 Task: Use the formula "LT" in spreadsheet "Project portfolio".
Action: Mouse moved to (799, 93)
Screenshot: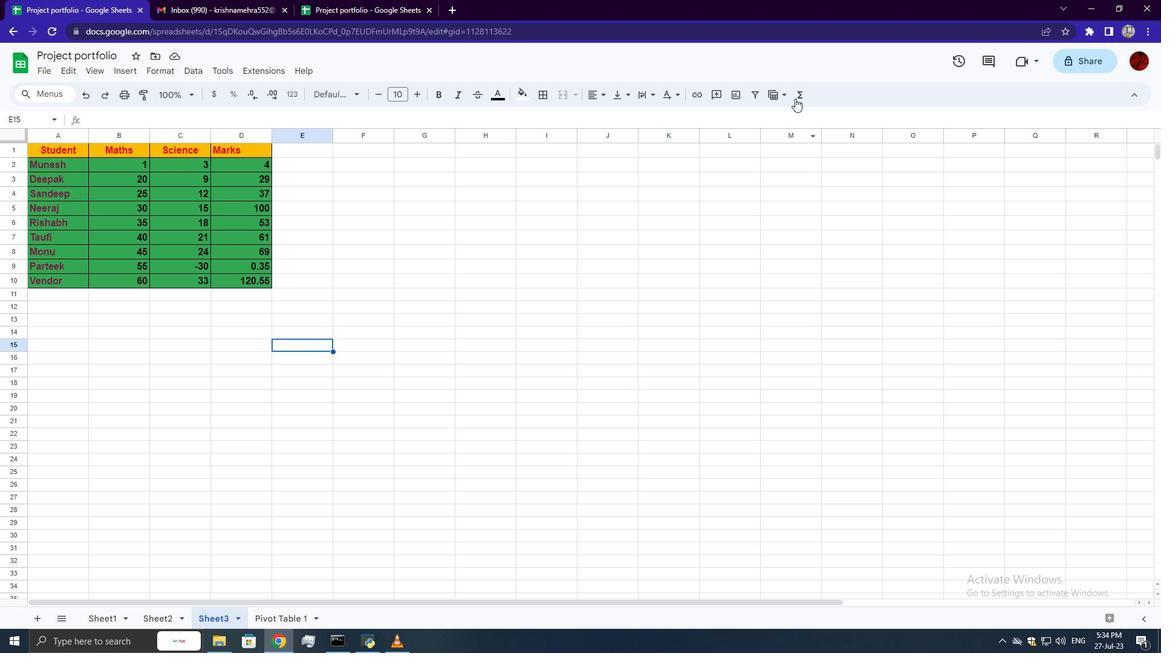
Action: Mouse pressed left at (799, 93)
Screenshot: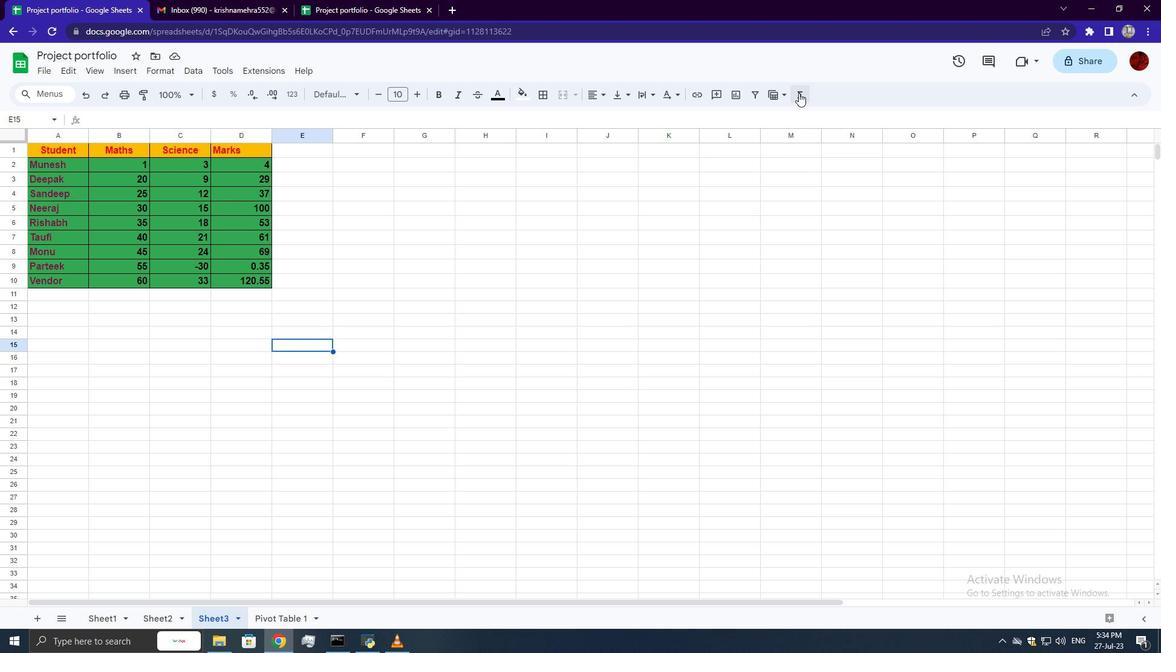 
Action: Mouse moved to (974, 226)
Screenshot: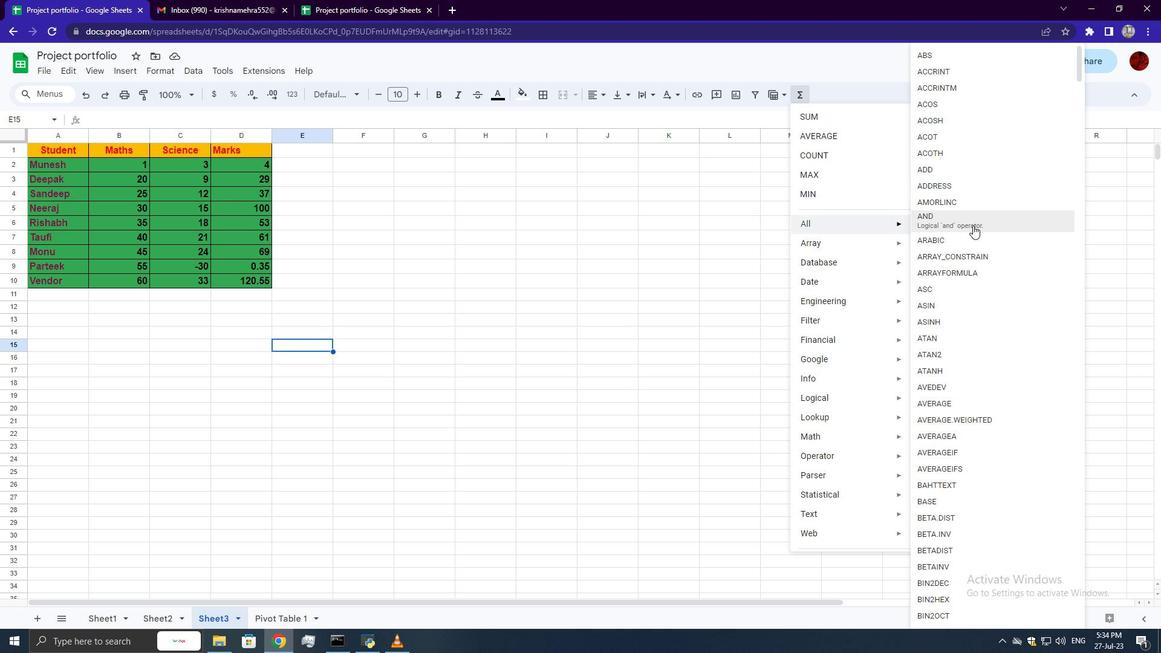 
Action: Mouse scrolled (974, 225) with delta (0, 0)
Screenshot: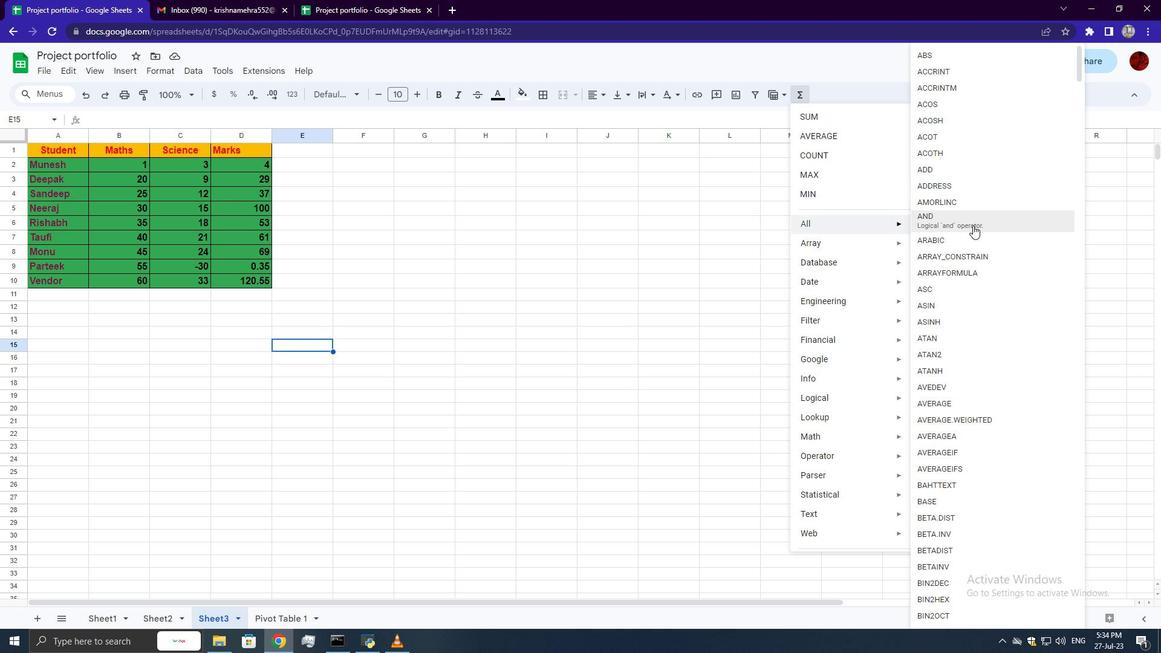 
Action: Mouse moved to (974, 226)
Screenshot: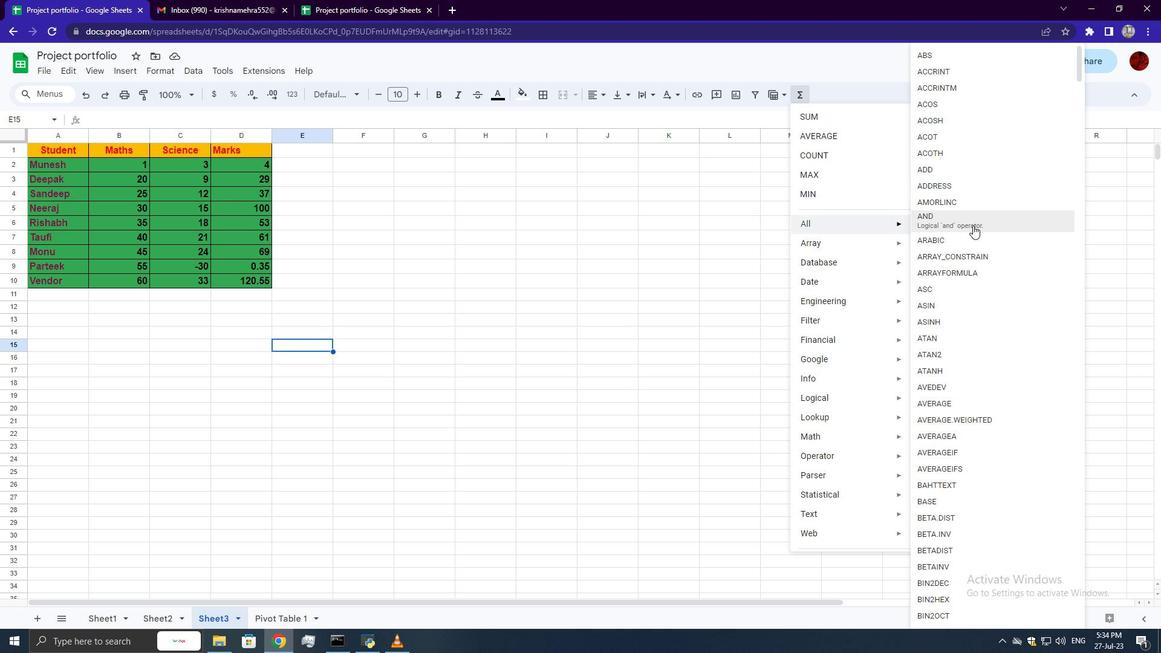
Action: Mouse scrolled (974, 226) with delta (0, 0)
Screenshot: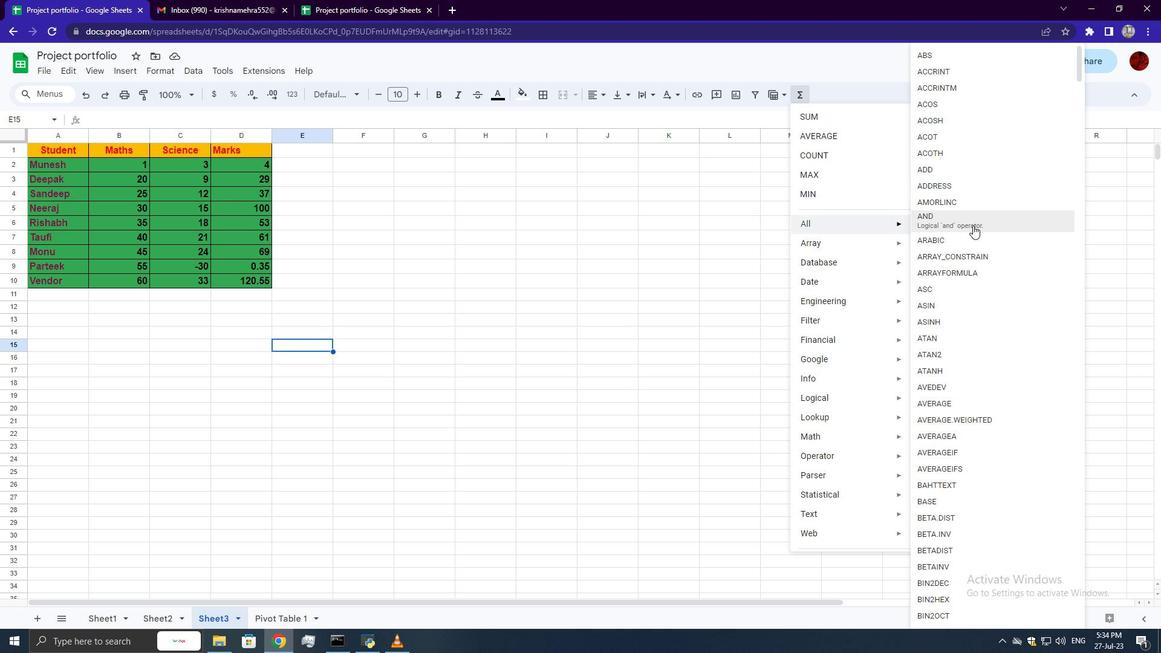 
Action: Mouse scrolled (974, 226) with delta (0, 0)
Screenshot: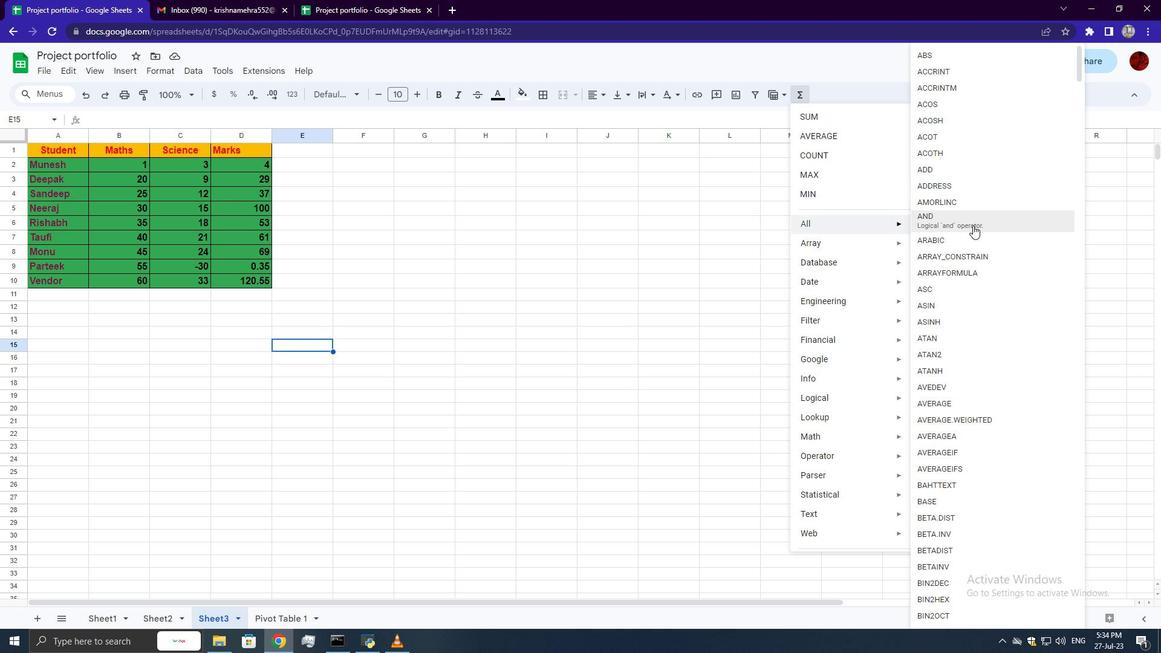 
Action: Mouse scrolled (974, 226) with delta (0, 0)
Screenshot: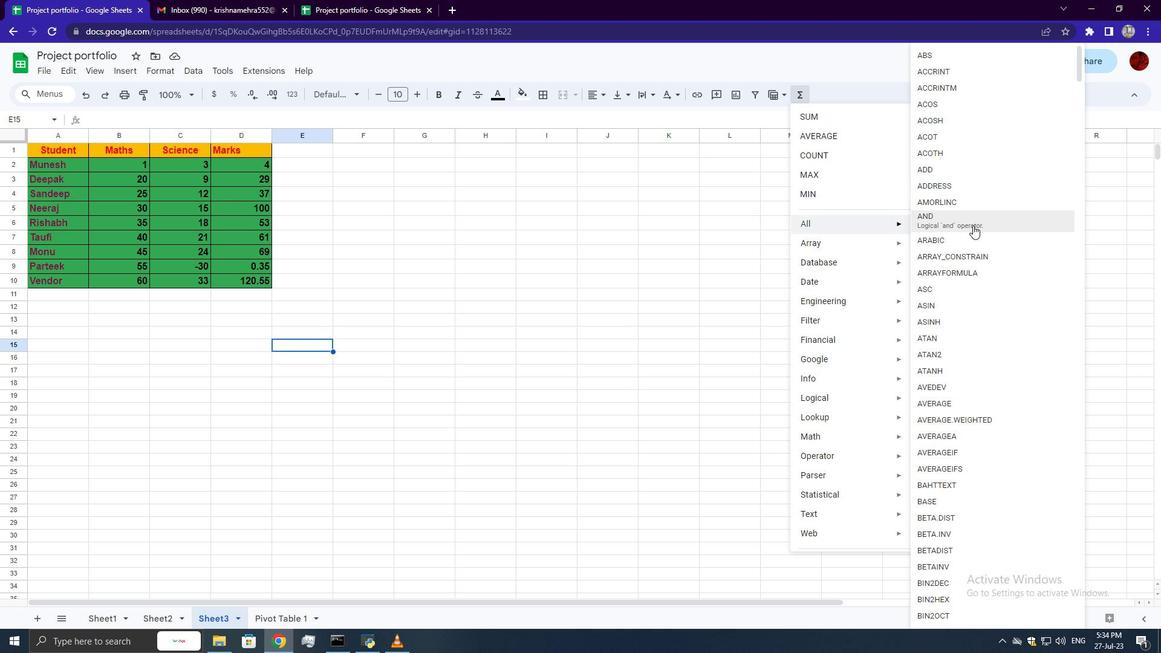 
Action: Mouse scrolled (974, 226) with delta (0, 0)
Screenshot: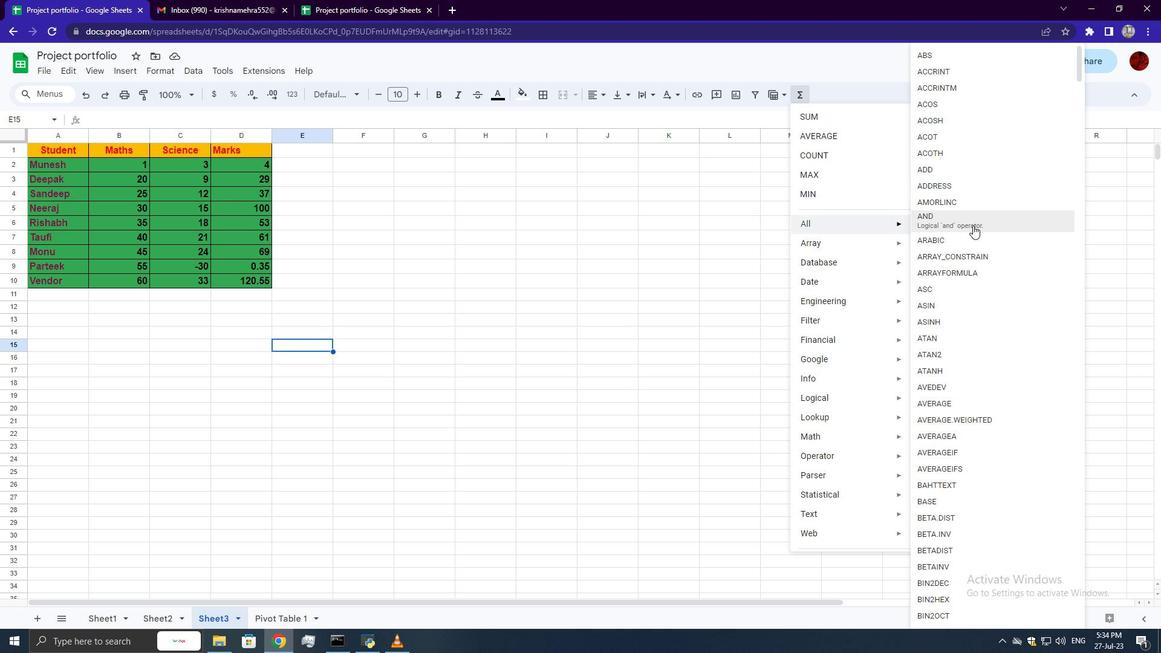 
Action: Mouse scrolled (974, 226) with delta (0, 0)
Screenshot: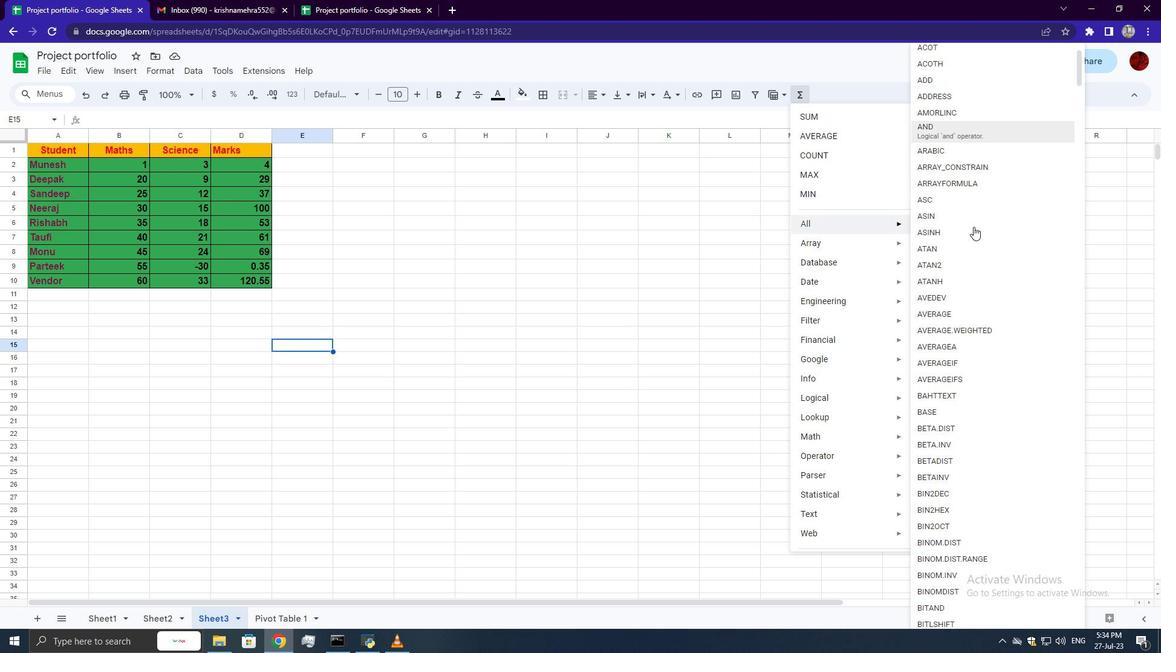 
Action: Mouse scrolled (974, 226) with delta (0, 0)
Screenshot: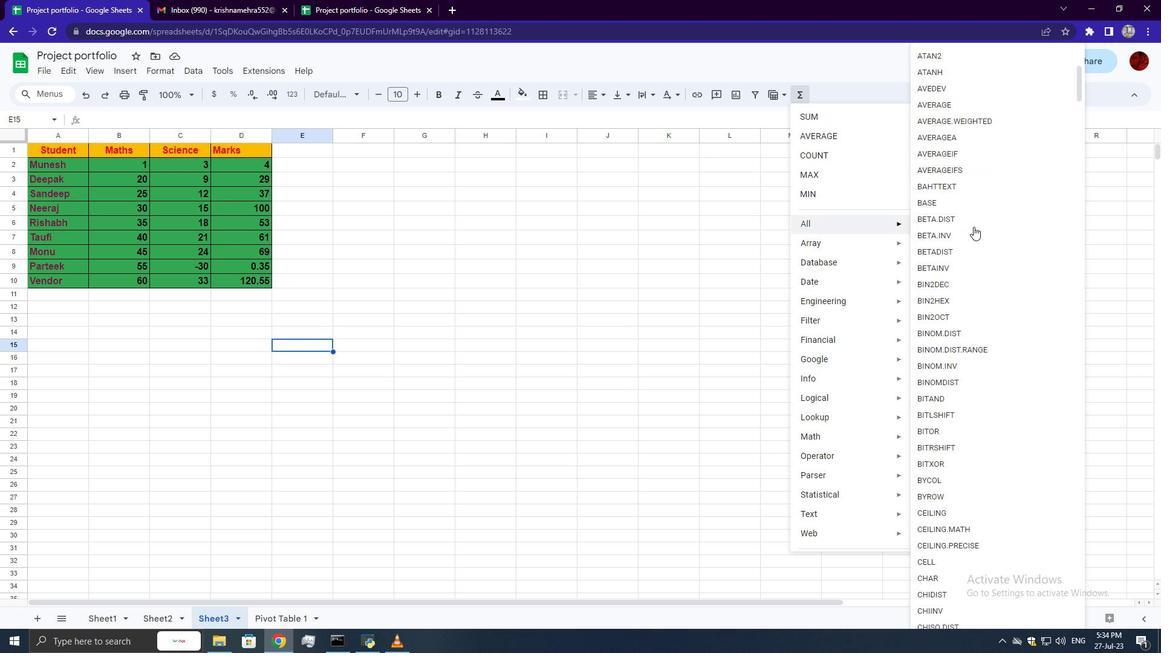 
Action: Mouse scrolled (974, 226) with delta (0, 0)
Screenshot: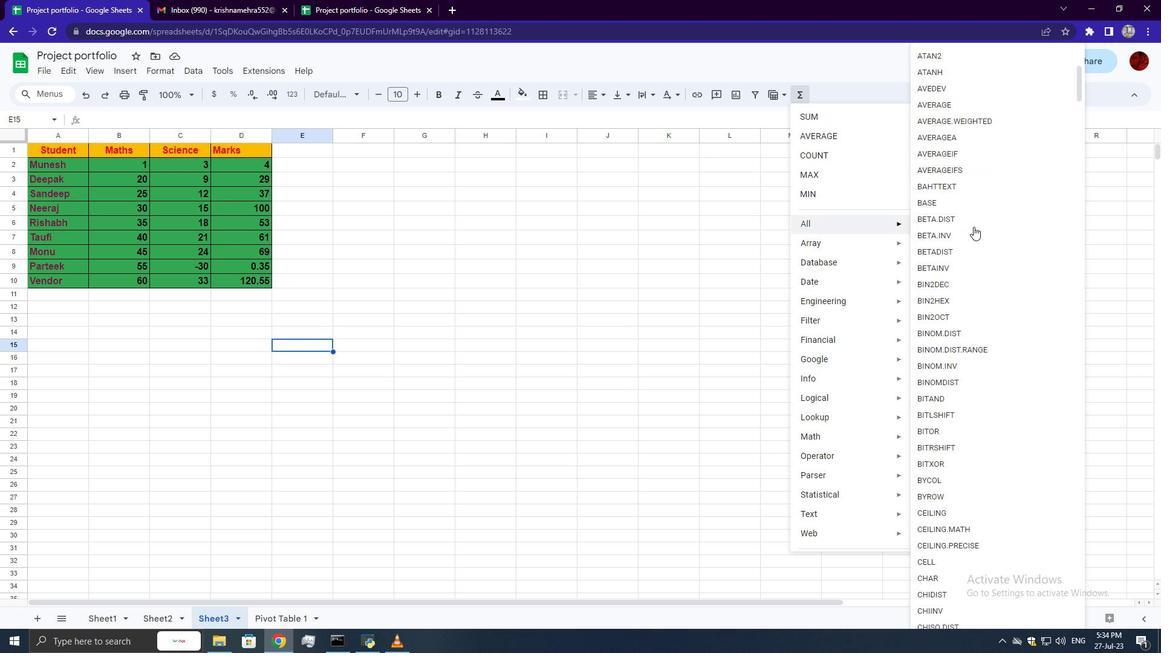 
Action: Mouse scrolled (974, 226) with delta (0, 0)
Screenshot: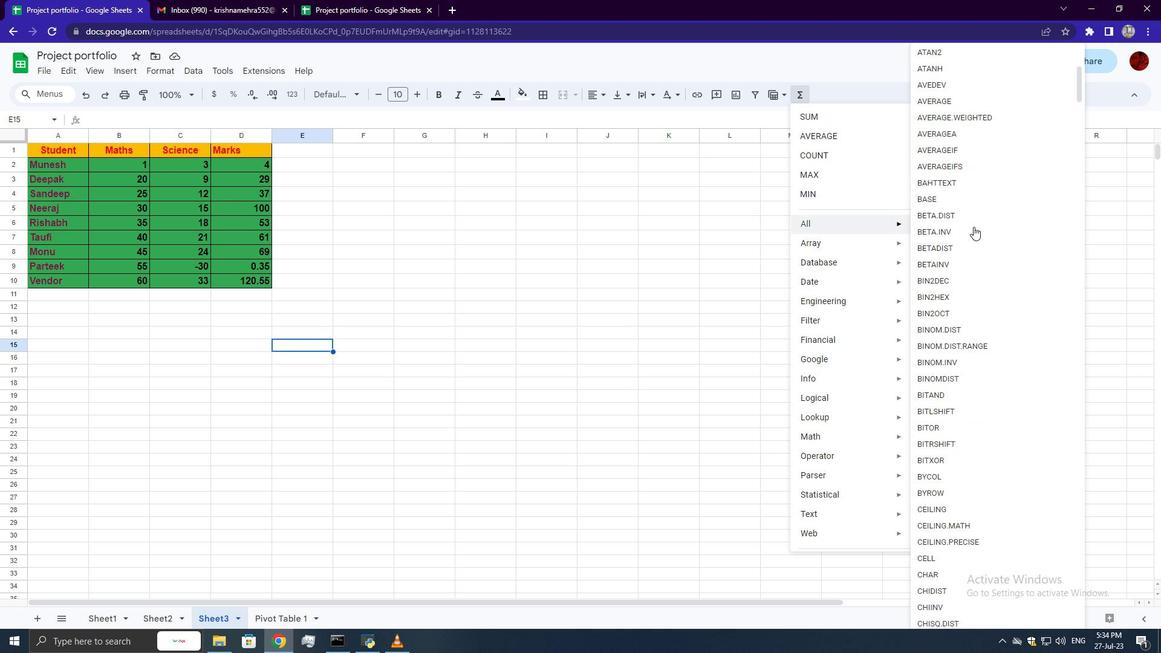 
Action: Mouse scrolled (974, 226) with delta (0, 0)
Screenshot: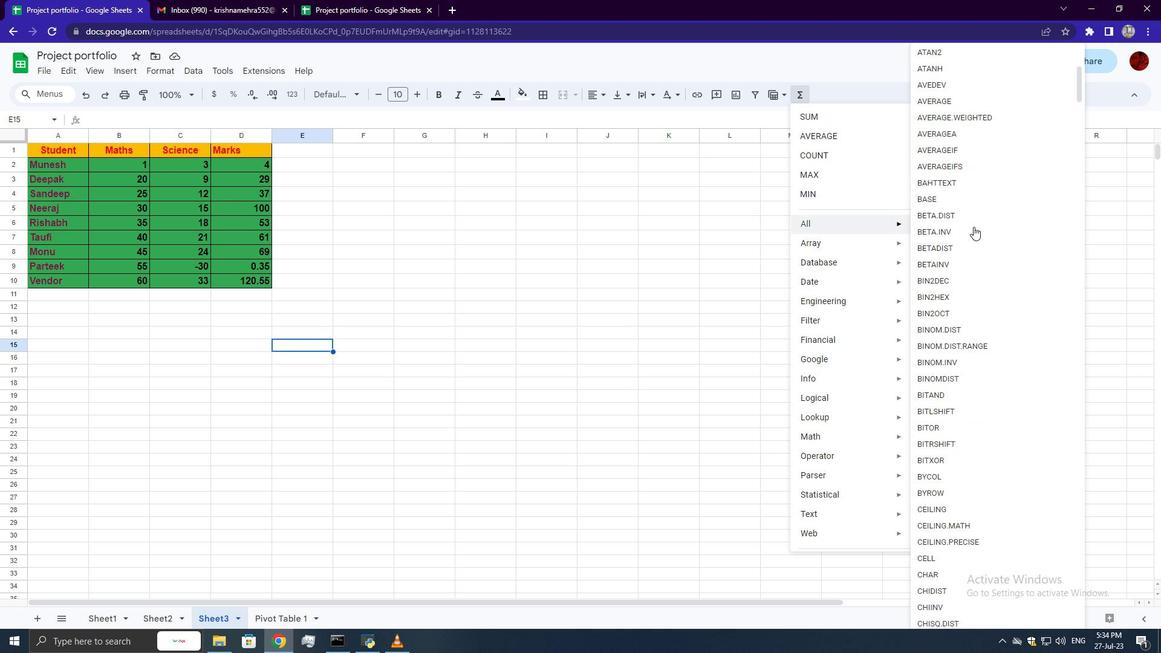 
Action: Mouse moved to (974, 228)
Screenshot: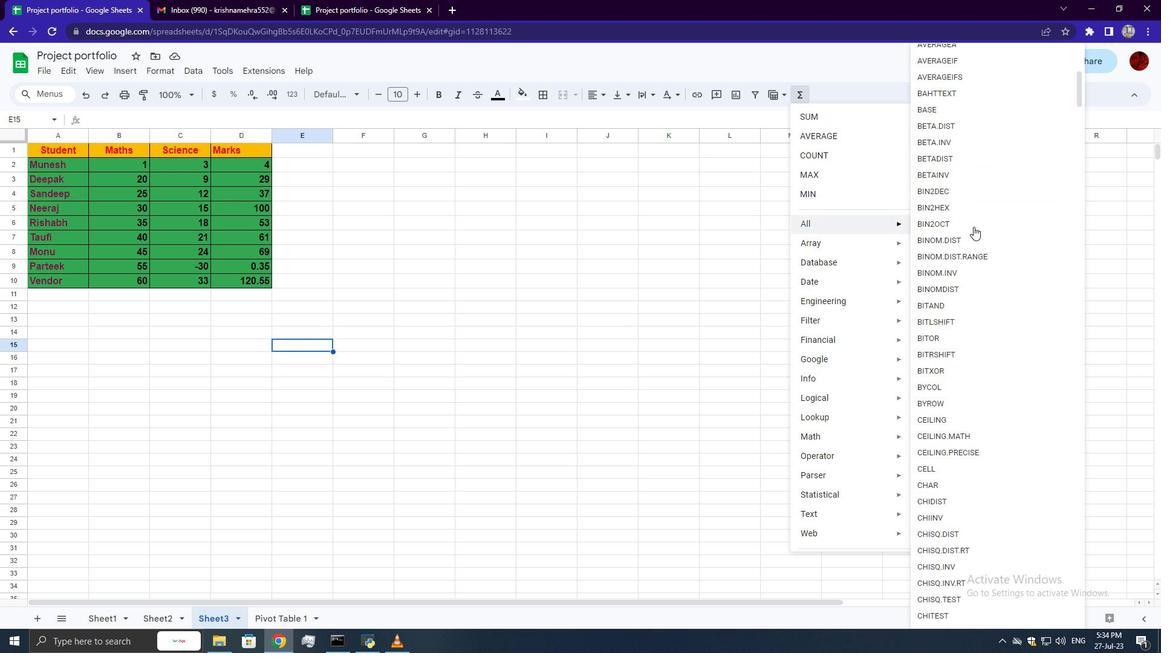 
Action: Mouse scrolled (974, 228) with delta (0, 0)
Screenshot: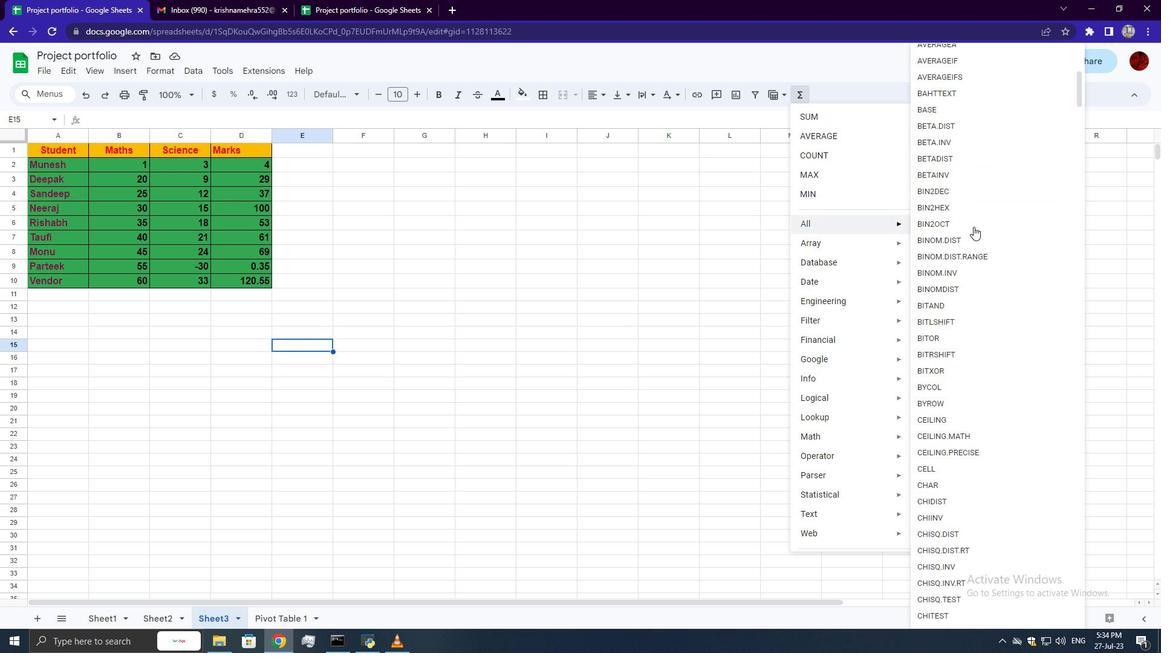 
Action: Mouse moved to (974, 231)
Screenshot: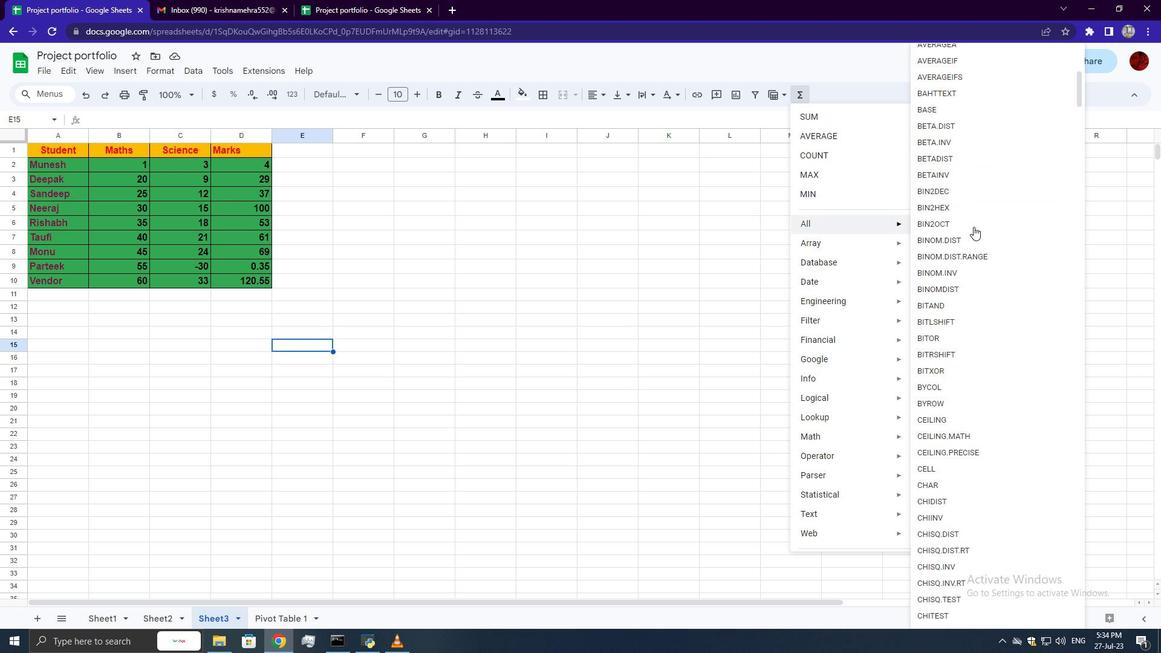 
Action: Mouse scrolled (974, 230) with delta (0, 0)
Screenshot: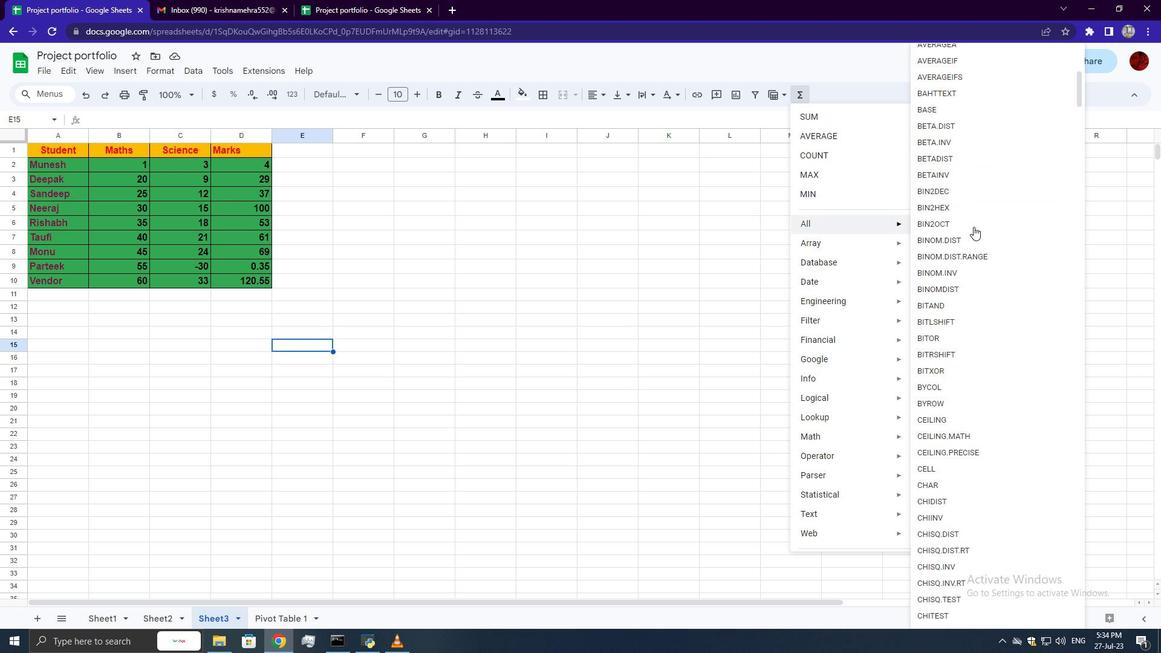
Action: Mouse moved to (974, 231)
Screenshot: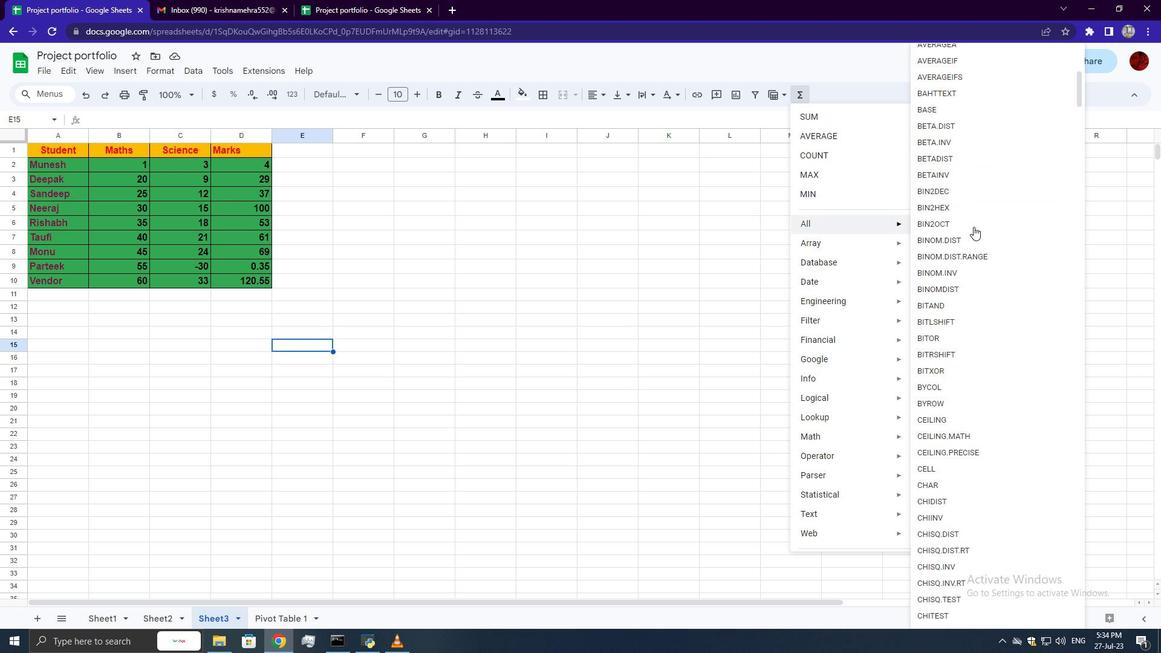 
Action: Mouse scrolled (974, 230) with delta (0, 0)
Screenshot: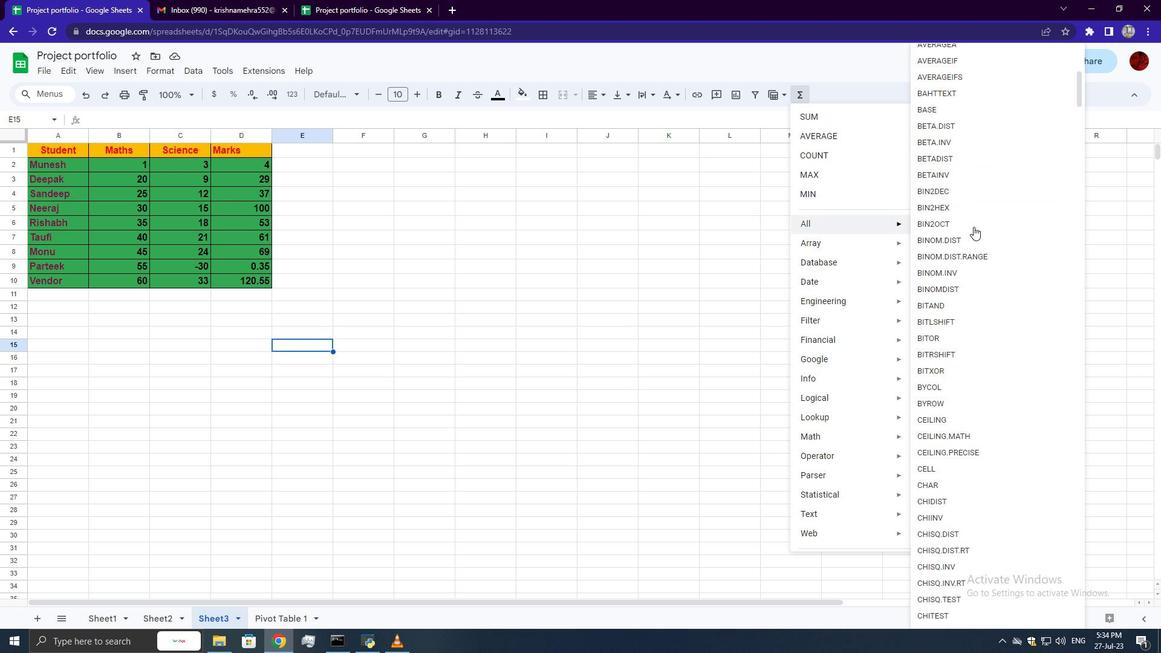 
Action: Mouse scrolled (974, 230) with delta (0, 0)
Screenshot: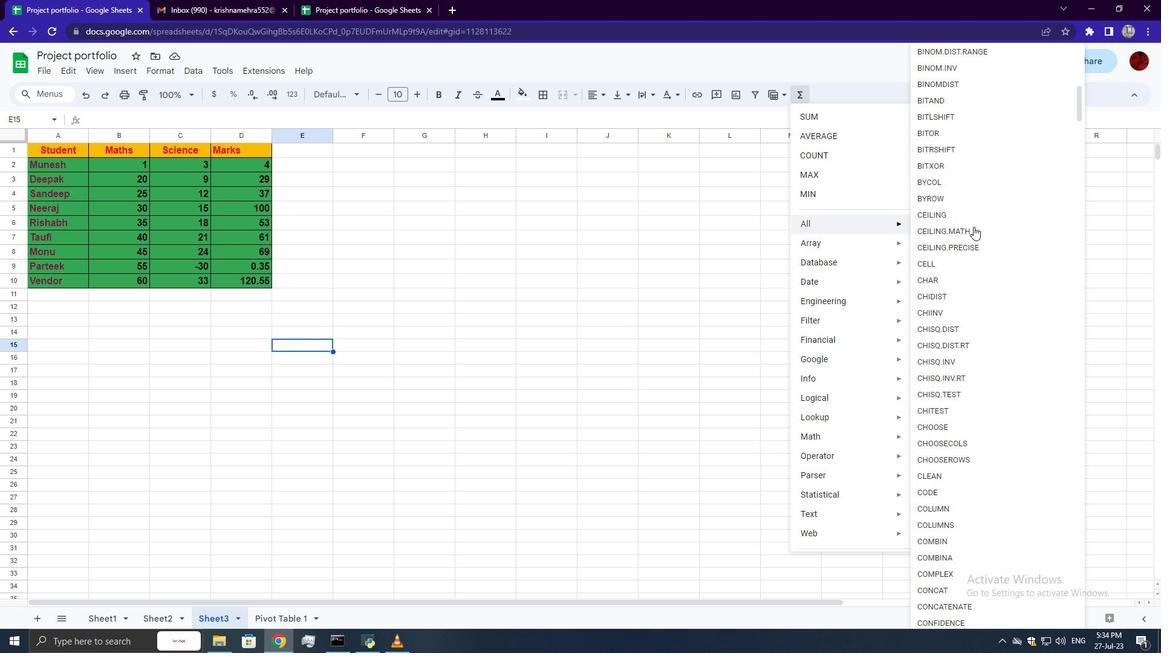 
Action: Mouse scrolled (974, 230) with delta (0, 0)
Screenshot: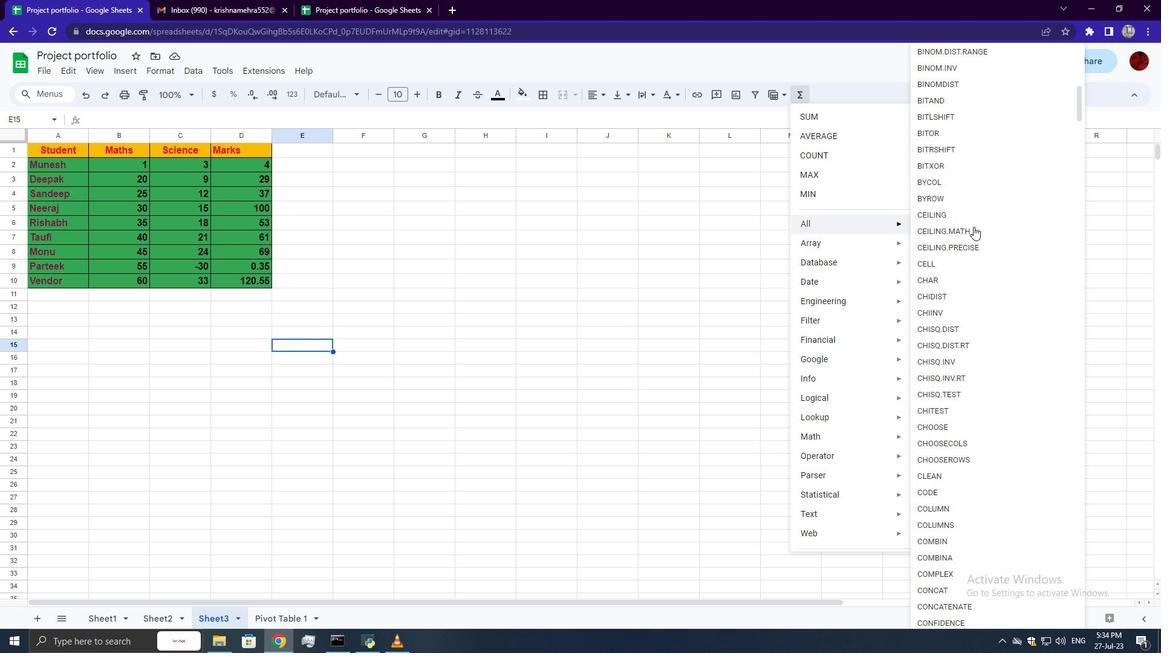 
Action: Mouse moved to (974, 232)
Screenshot: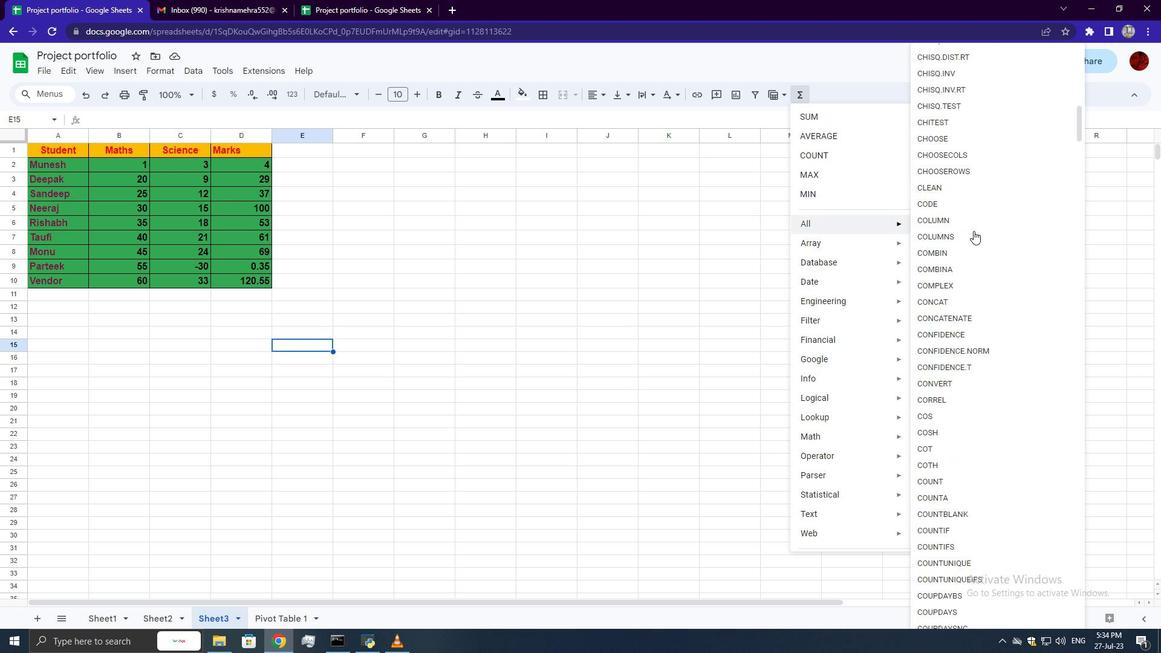 
Action: Mouse scrolled (974, 231) with delta (0, 0)
Screenshot: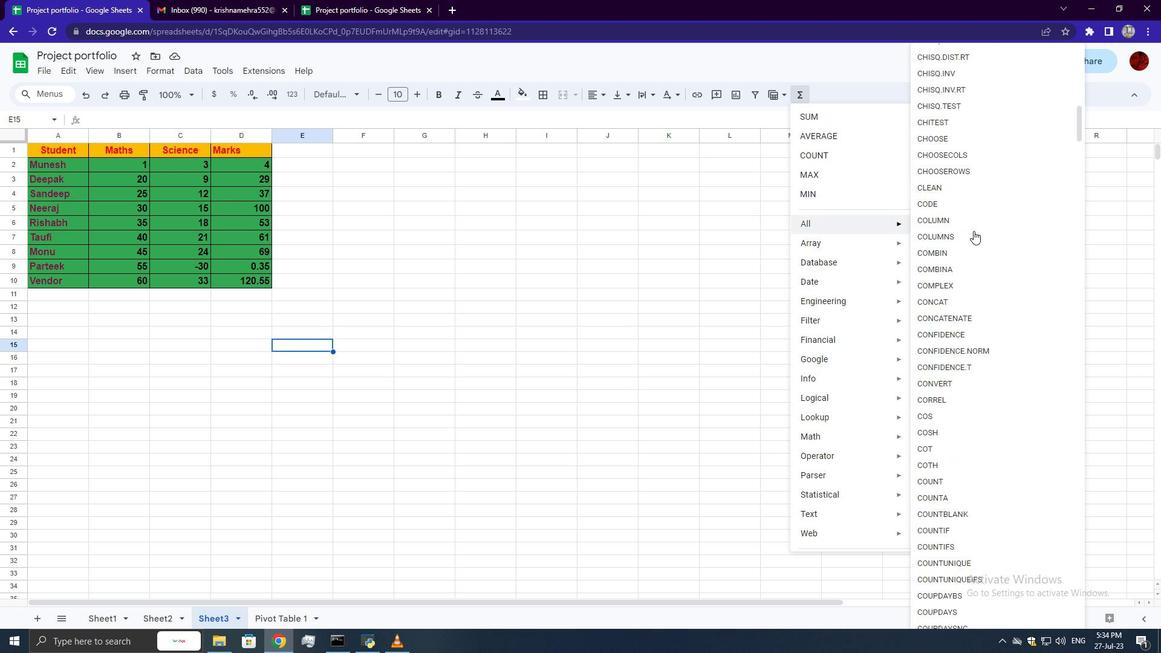 
Action: Mouse scrolled (974, 232) with delta (0, 0)
Screenshot: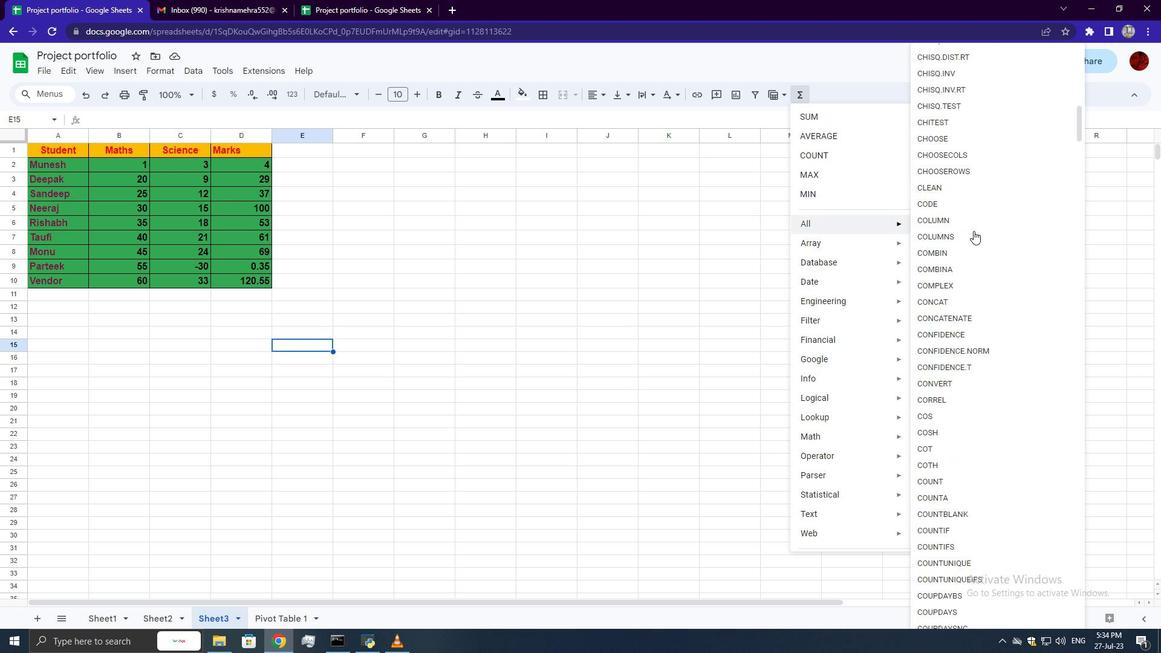 
Action: Mouse scrolled (974, 232) with delta (0, 0)
Screenshot: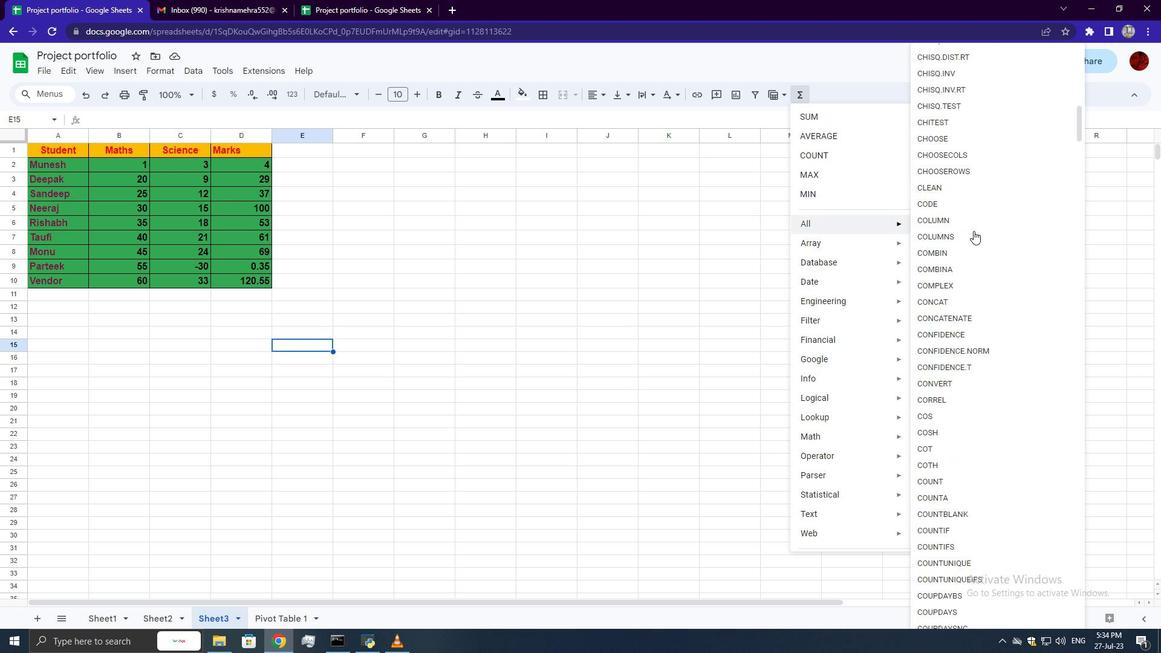 
Action: Mouse scrolled (974, 232) with delta (0, 0)
Screenshot: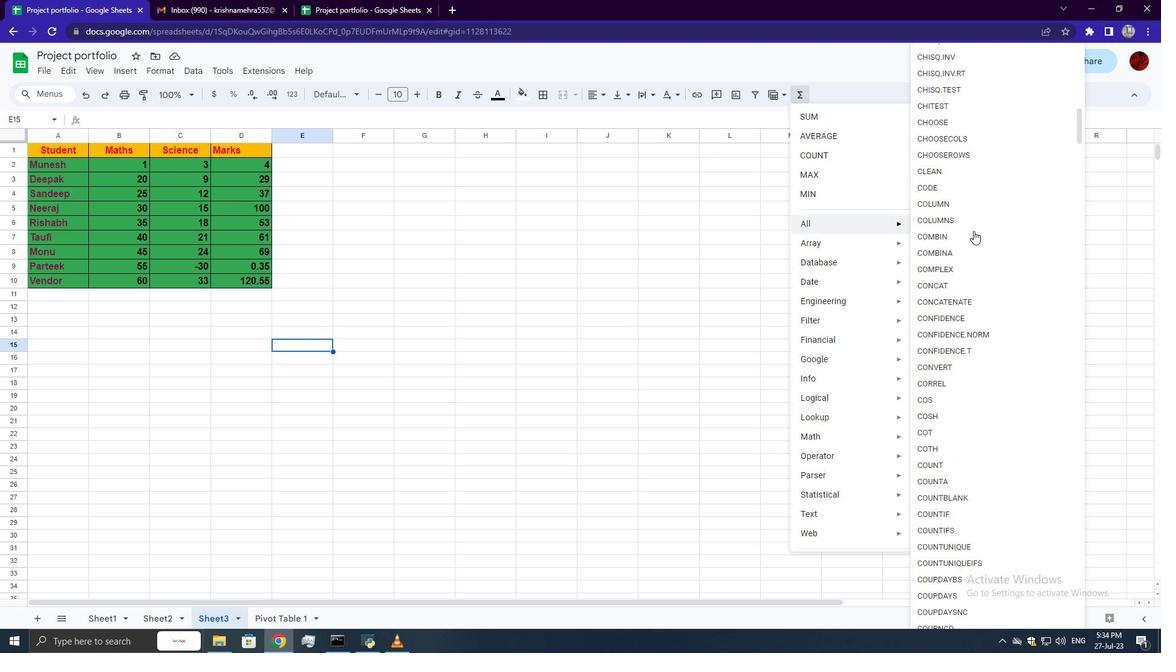 
Action: Mouse scrolled (974, 232) with delta (0, 0)
Screenshot: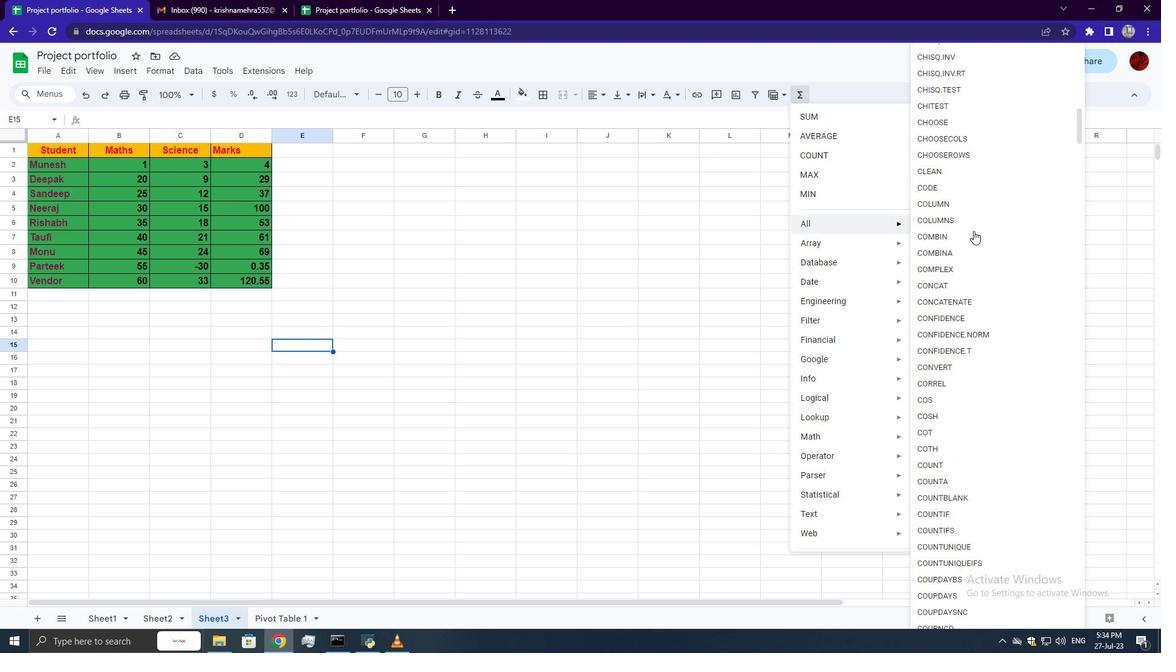 
Action: Mouse scrolled (974, 232) with delta (0, 0)
Screenshot: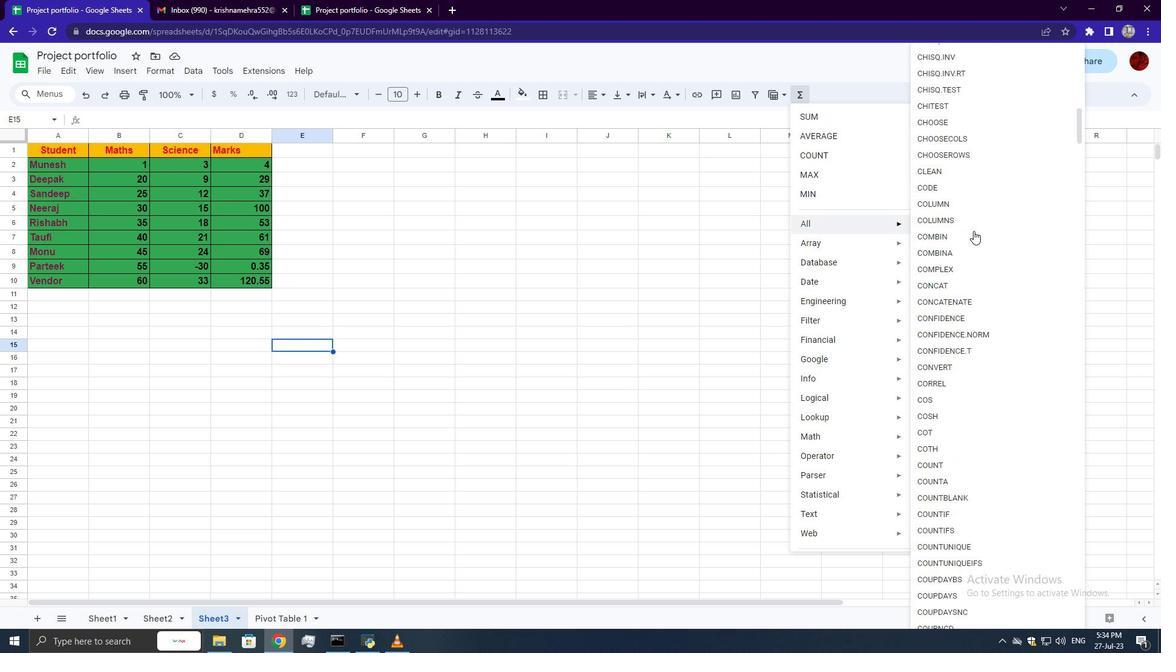 
Action: Mouse scrolled (974, 232) with delta (0, 0)
Screenshot: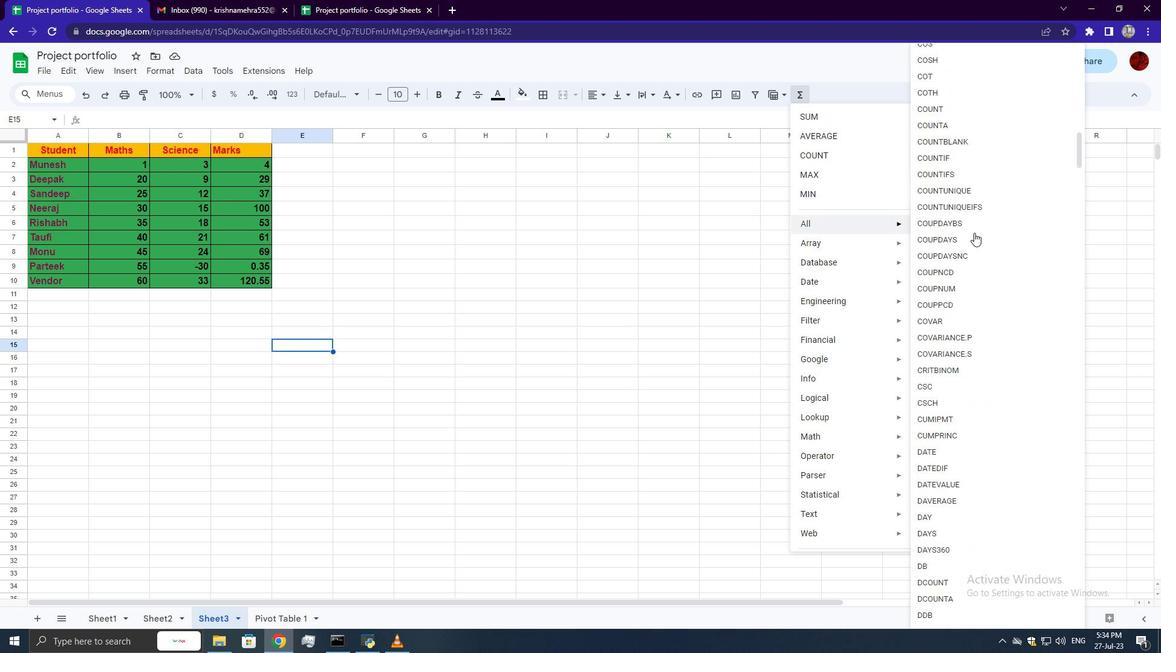
Action: Mouse scrolled (974, 232) with delta (0, 0)
Screenshot: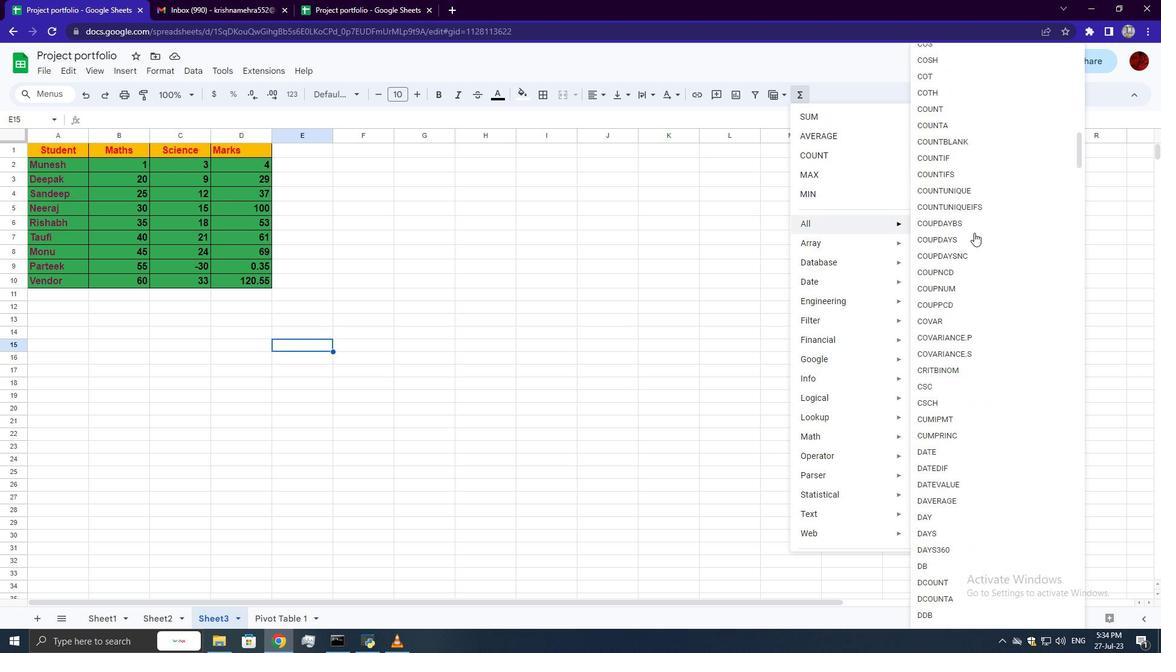 
Action: Mouse scrolled (974, 232) with delta (0, 0)
Screenshot: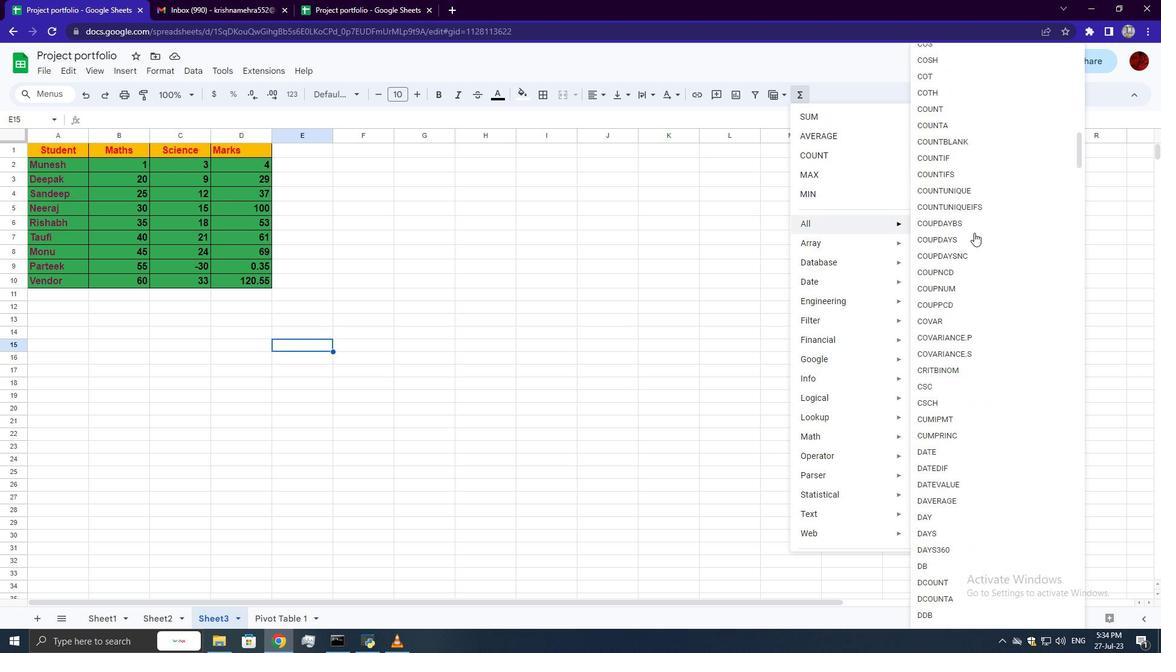 
Action: Mouse scrolled (974, 232) with delta (0, 0)
Screenshot: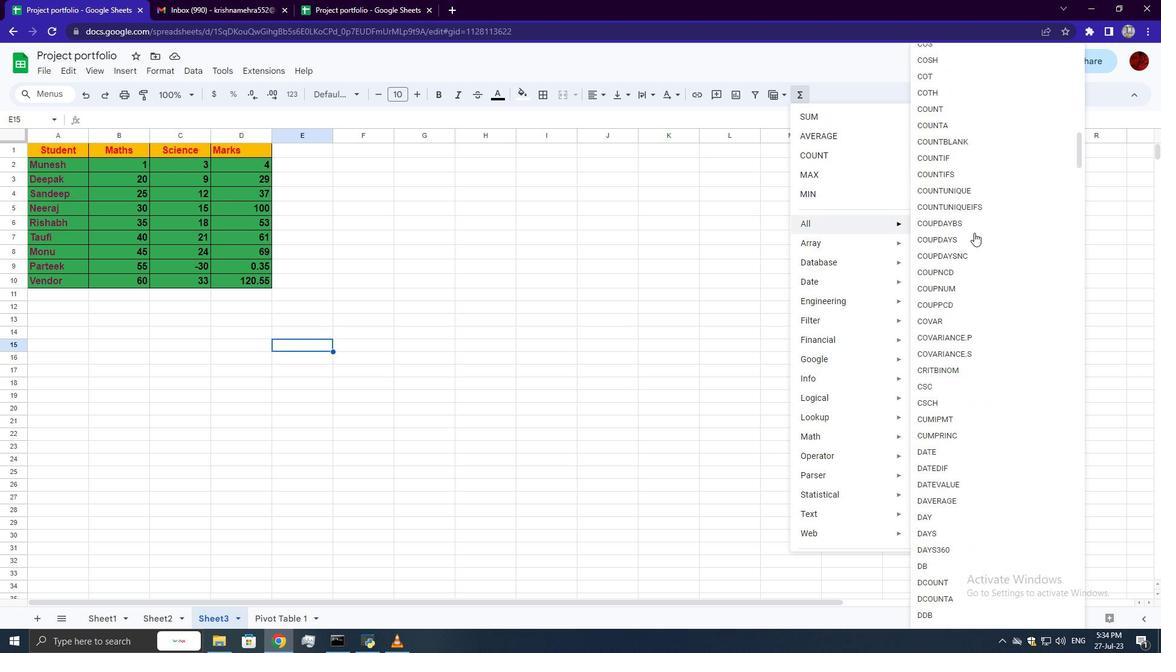 
Action: Mouse scrolled (974, 232) with delta (0, 0)
Screenshot: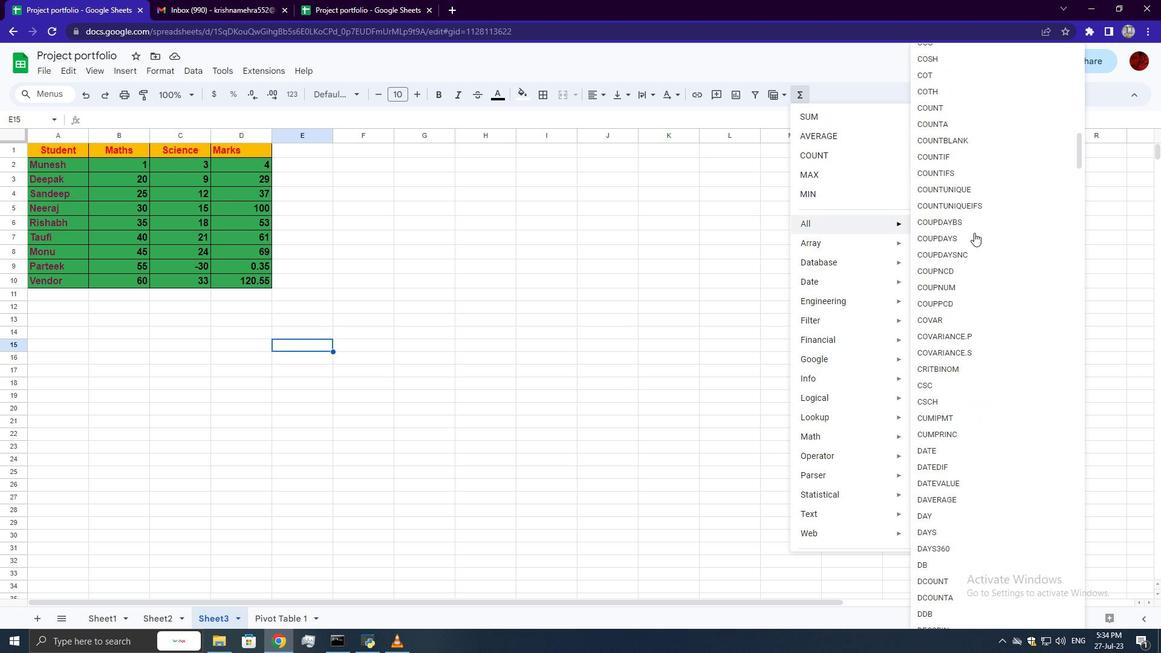 
Action: Mouse moved to (974, 232)
Screenshot: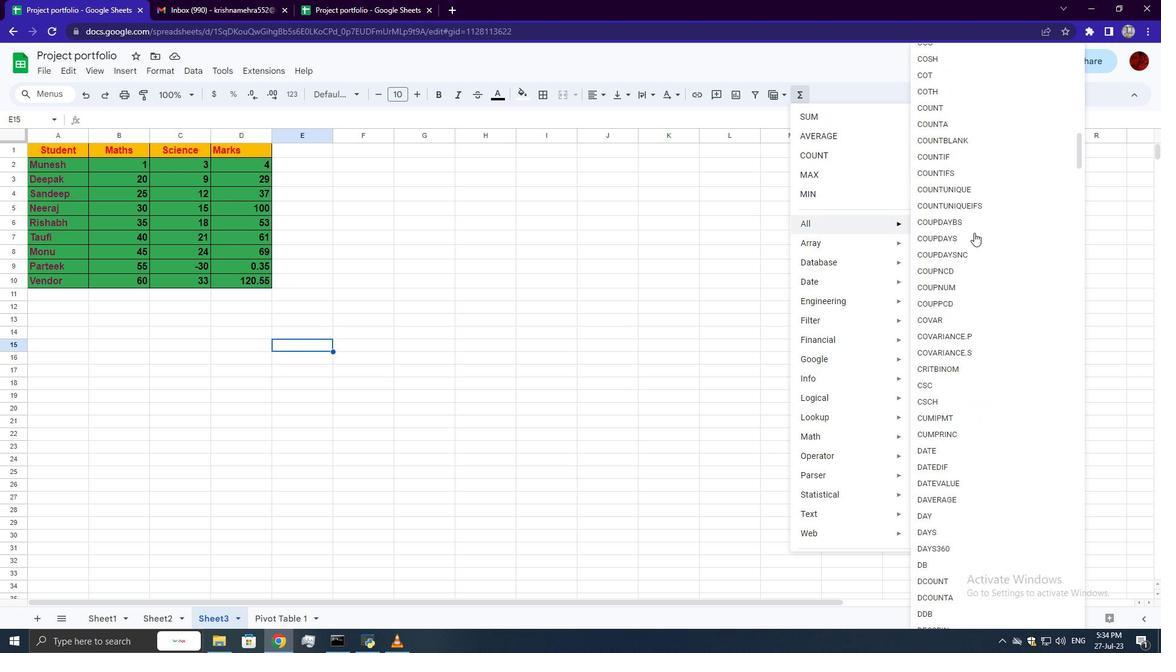 
Action: Mouse scrolled (974, 232) with delta (0, 0)
Screenshot: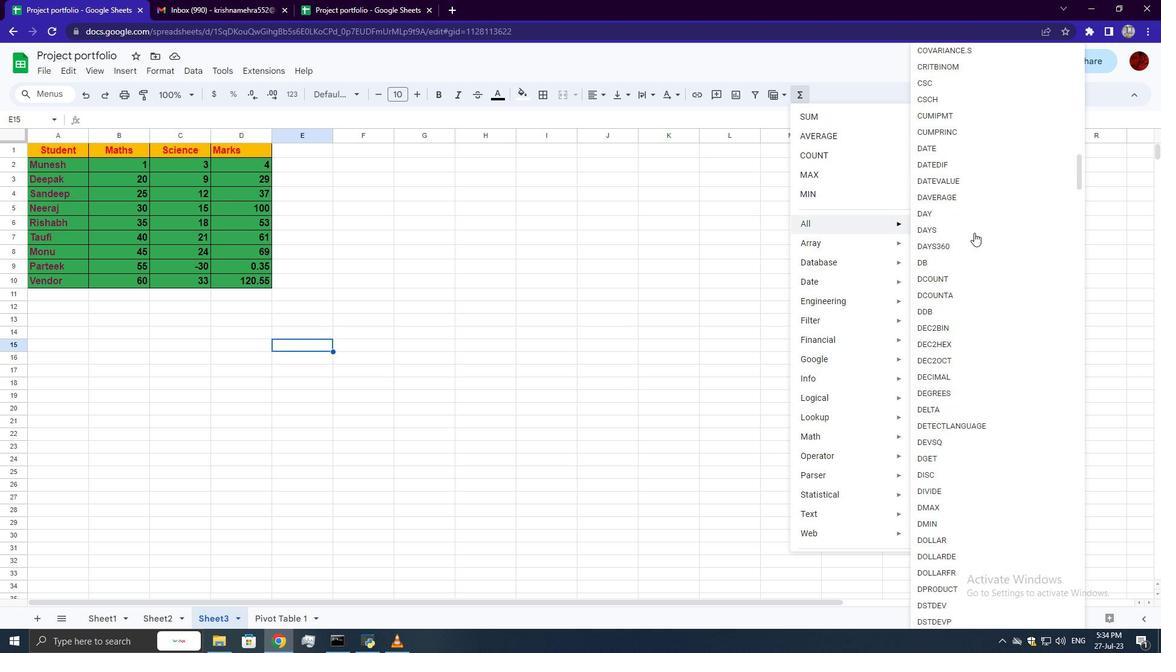 
Action: Mouse scrolled (974, 232) with delta (0, 0)
Screenshot: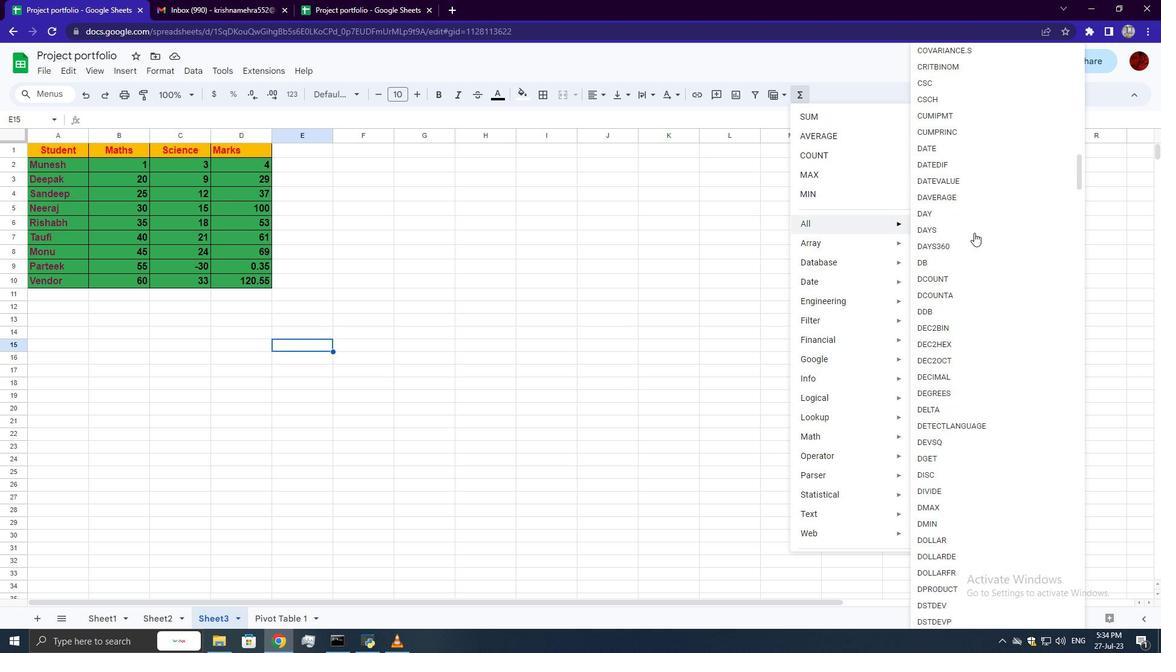 
Action: Mouse scrolled (974, 232) with delta (0, 0)
Screenshot: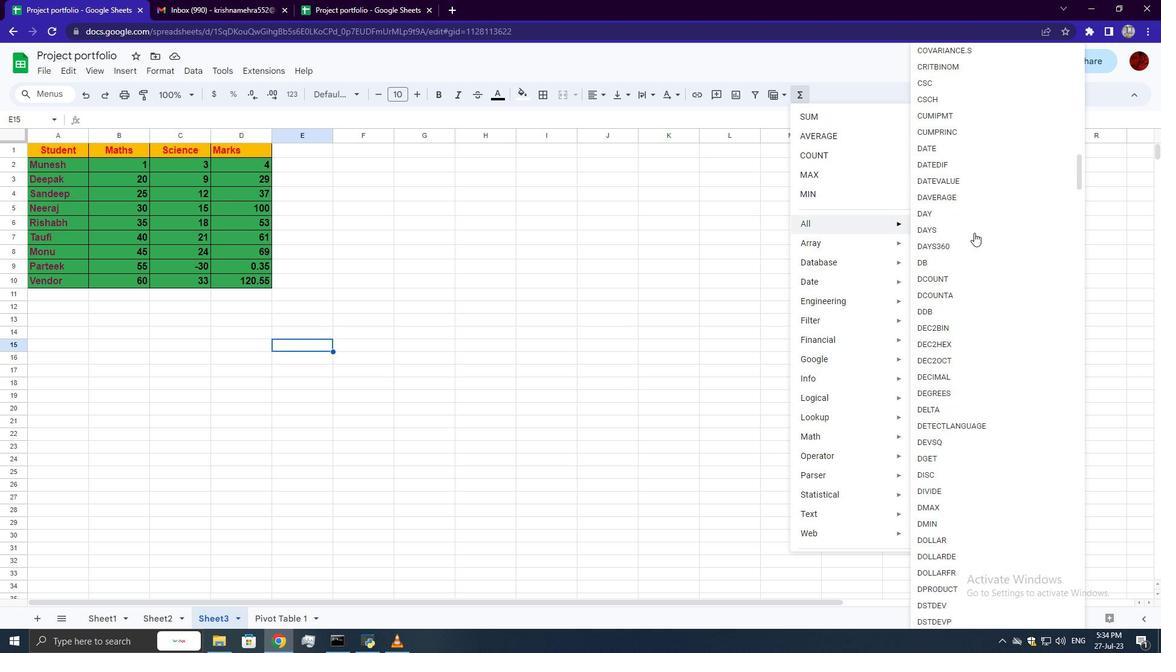 
Action: Mouse scrolled (974, 232) with delta (0, 0)
Screenshot: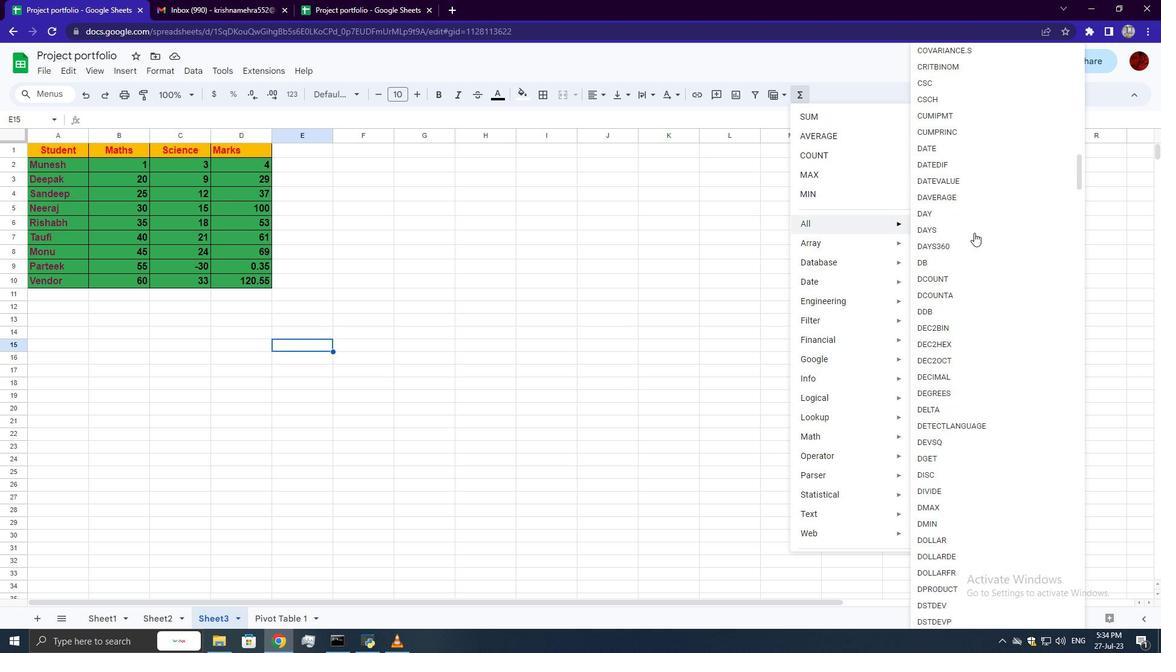 
Action: Mouse scrolled (974, 232) with delta (0, 0)
Screenshot: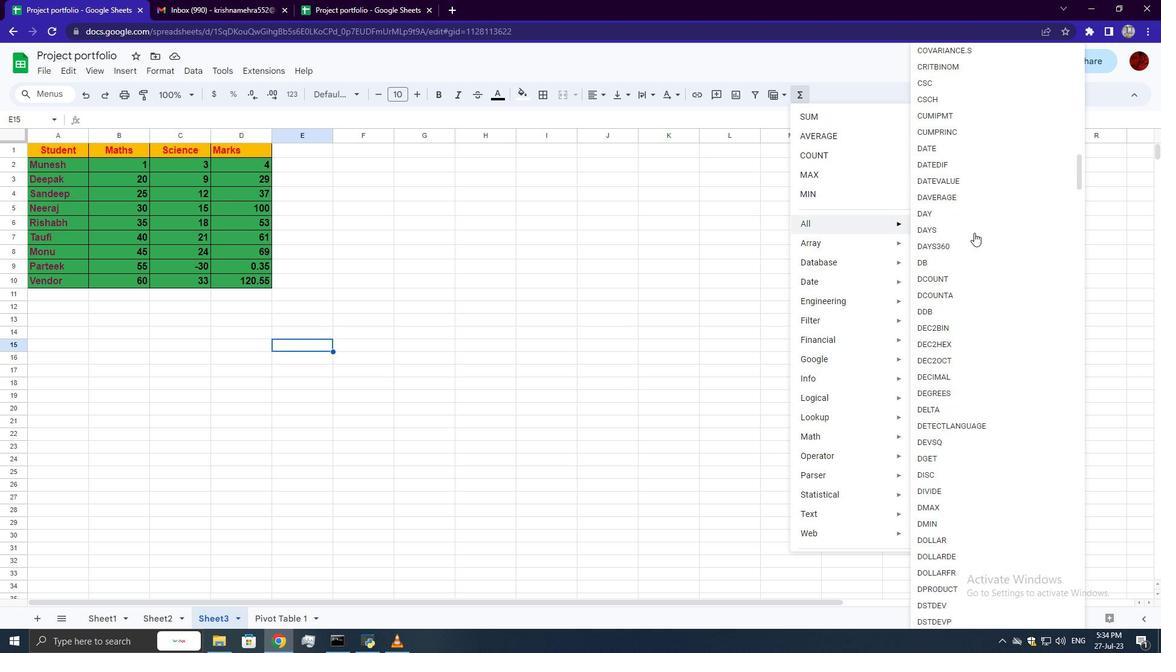 
Action: Mouse scrolled (974, 232) with delta (0, 0)
Screenshot: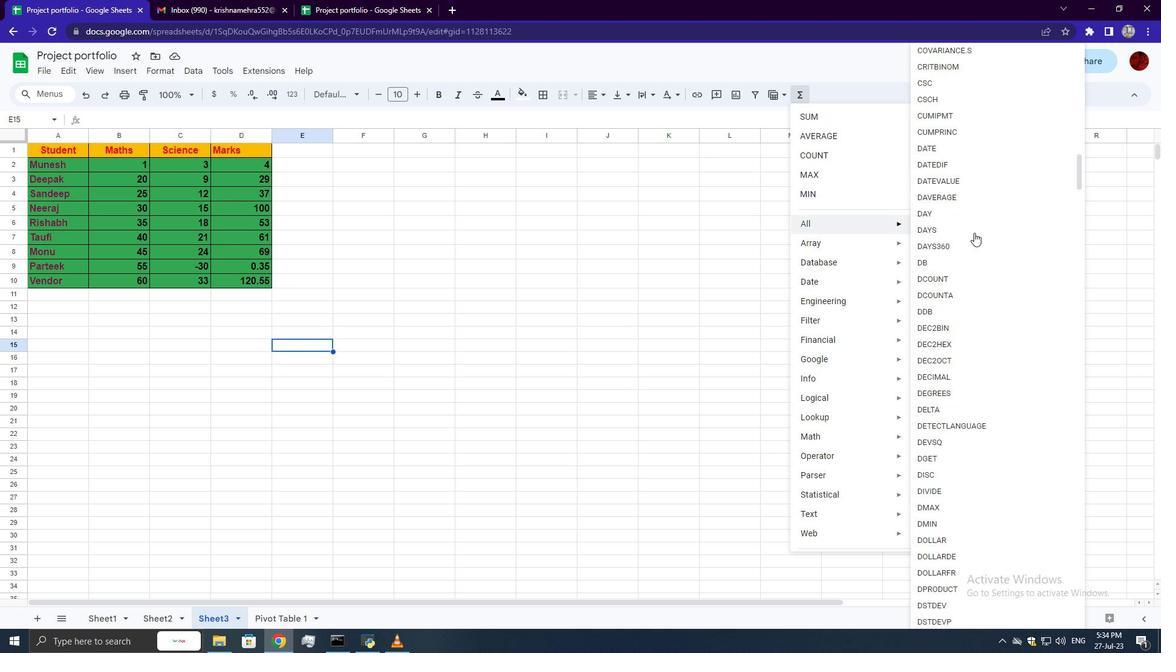 
Action: Mouse scrolled (974, 232) with delta (0, 0)
Screenshot: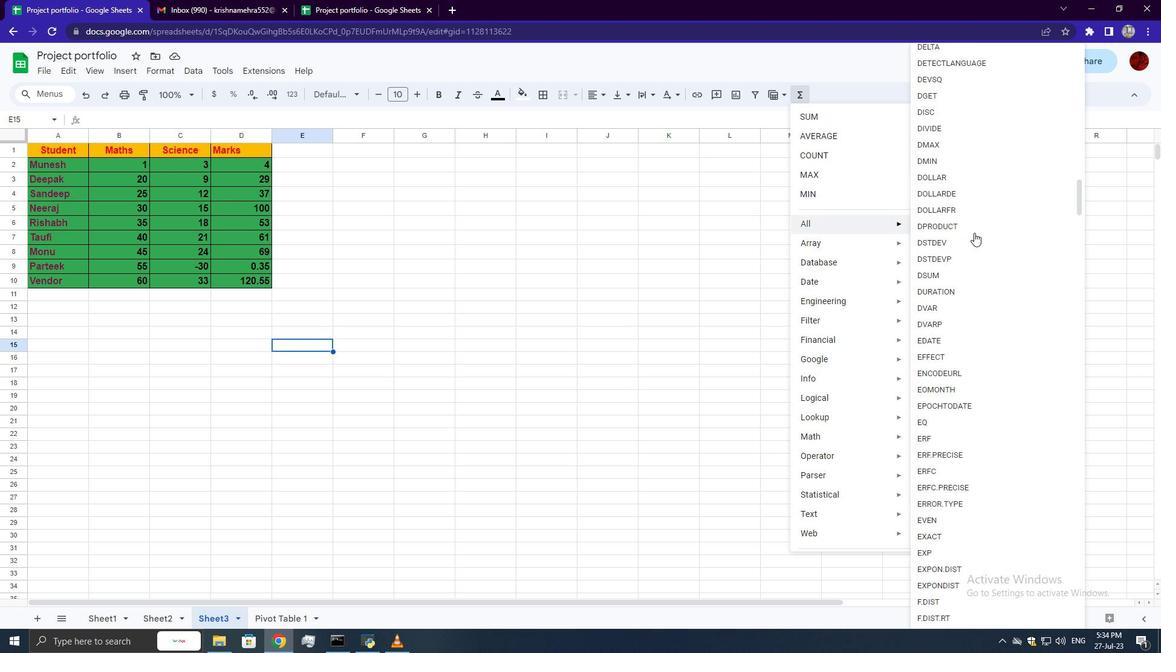
Action: Mouse scrolled (974, 232) with delta (0, 0)
Screenshot: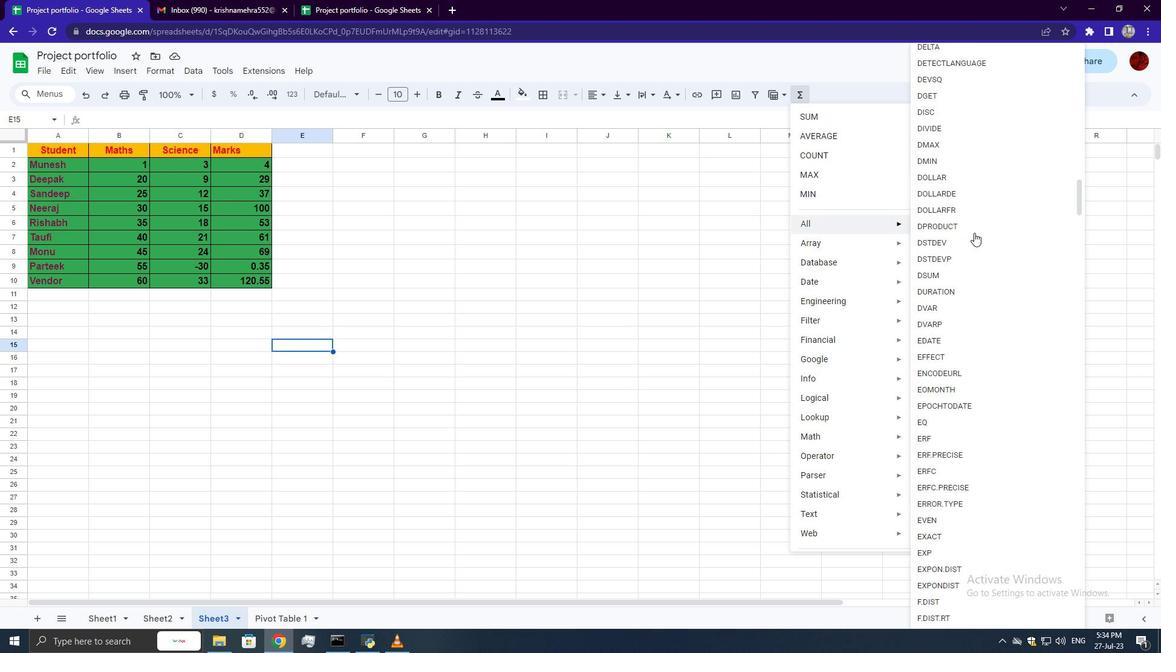 
Action: Mouse scrolled (974, 232) with delta (0, 0)
Screenshot: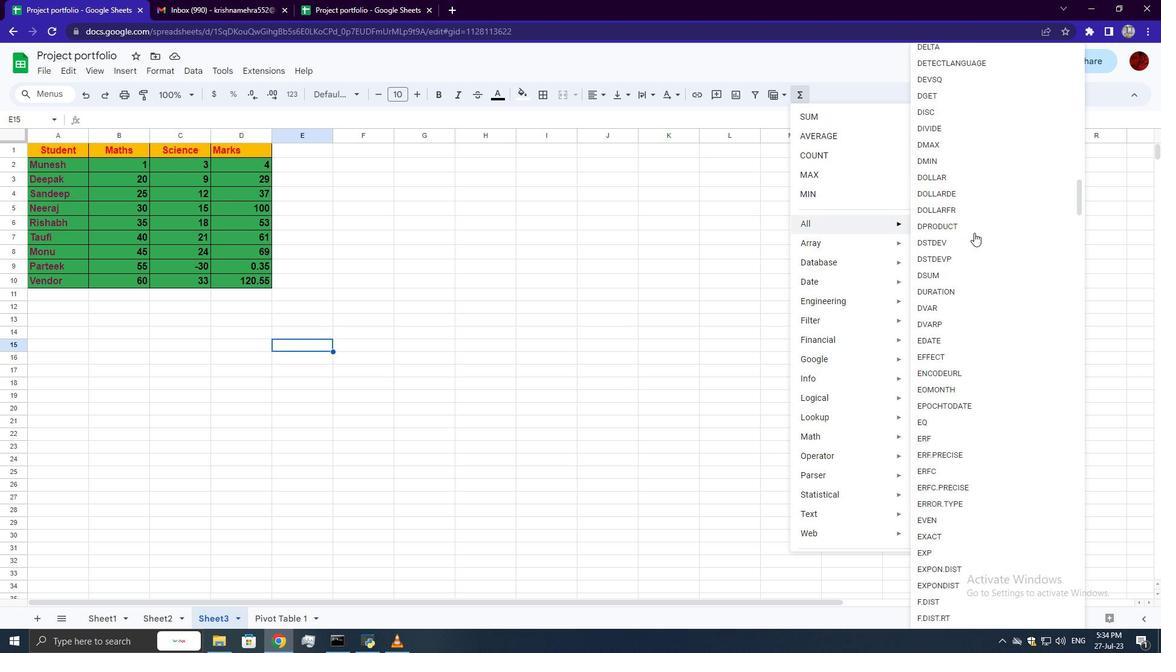 
Action: Mouse scrolled (974, 232) with delta (0, 0)
Screenshot: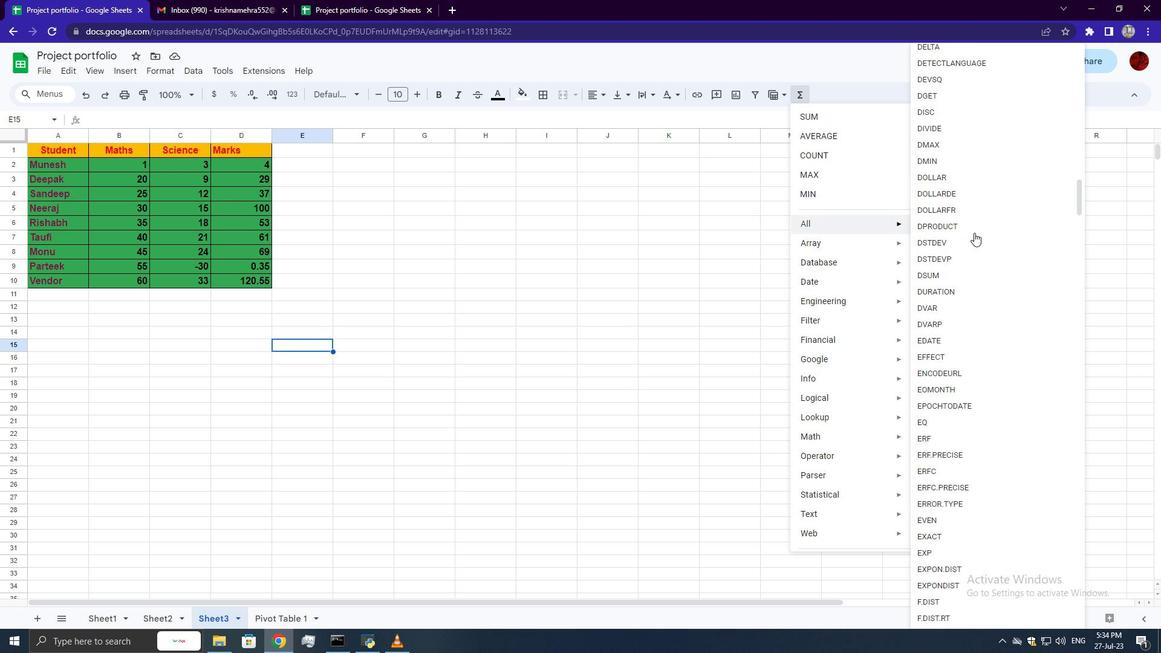 
Action: Mouse scrolled (974, 232) with delta (0, 0)
Screenshot: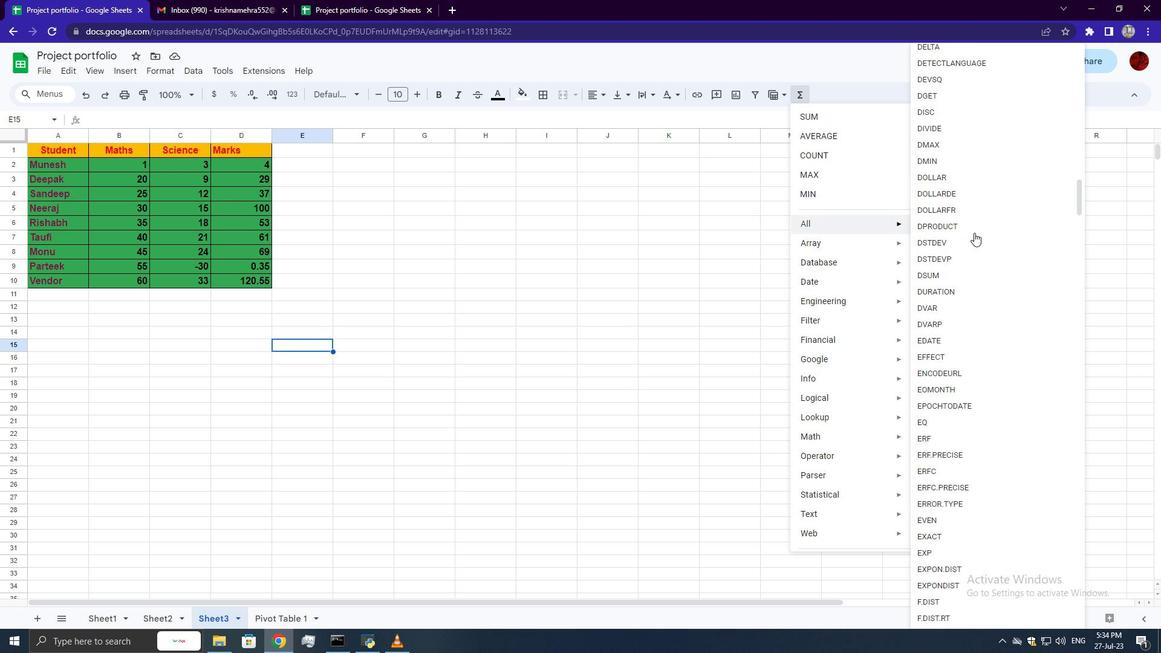 
Action: Mouse scrolled (974, 232) with delta (0, 0)
Screenshot: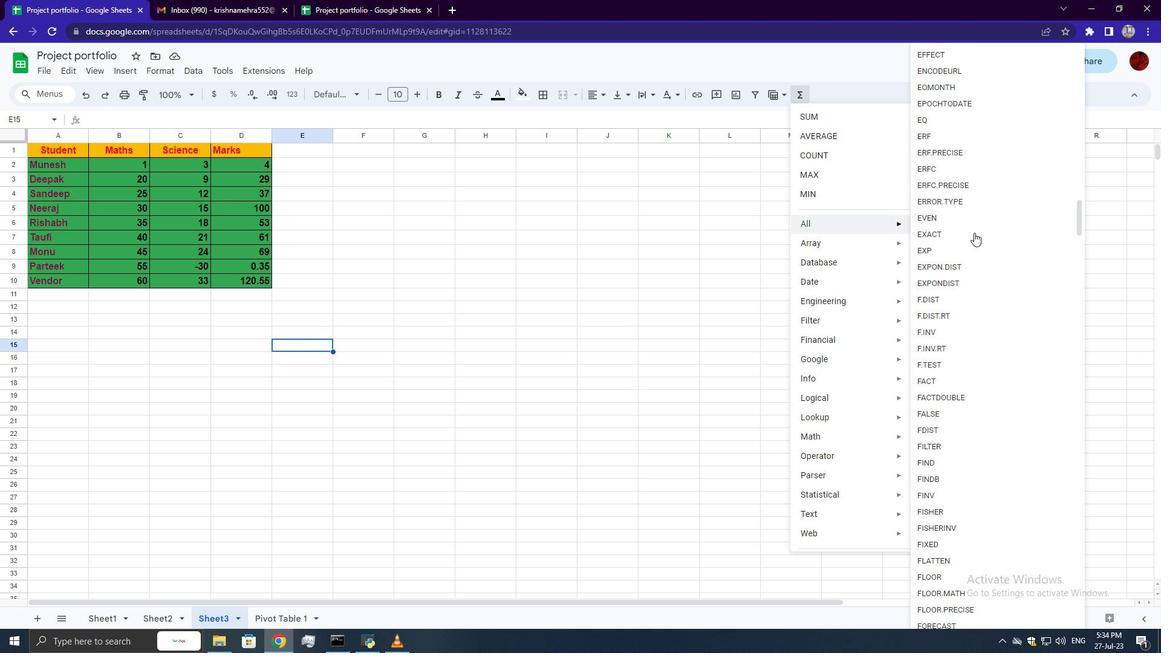 
Action: Mouse scrolled (974, 232) with delta (0, 0)
Screenshot: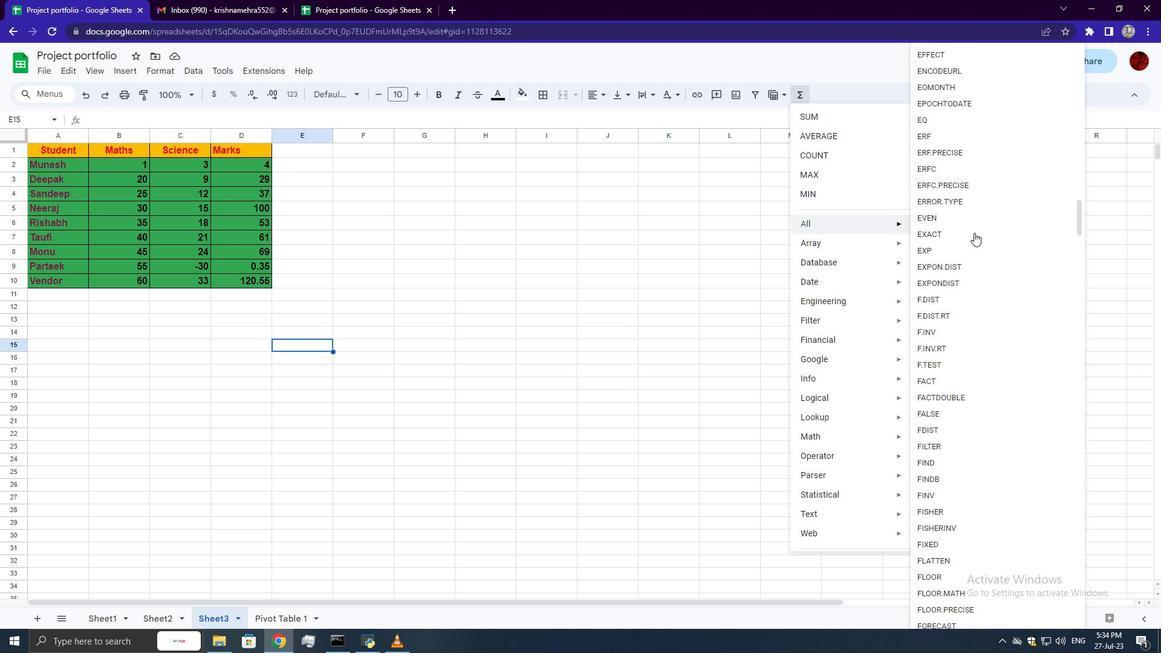 
Action: Mouse scrolled (974, 232) with delta (0, 0)
Screenshot: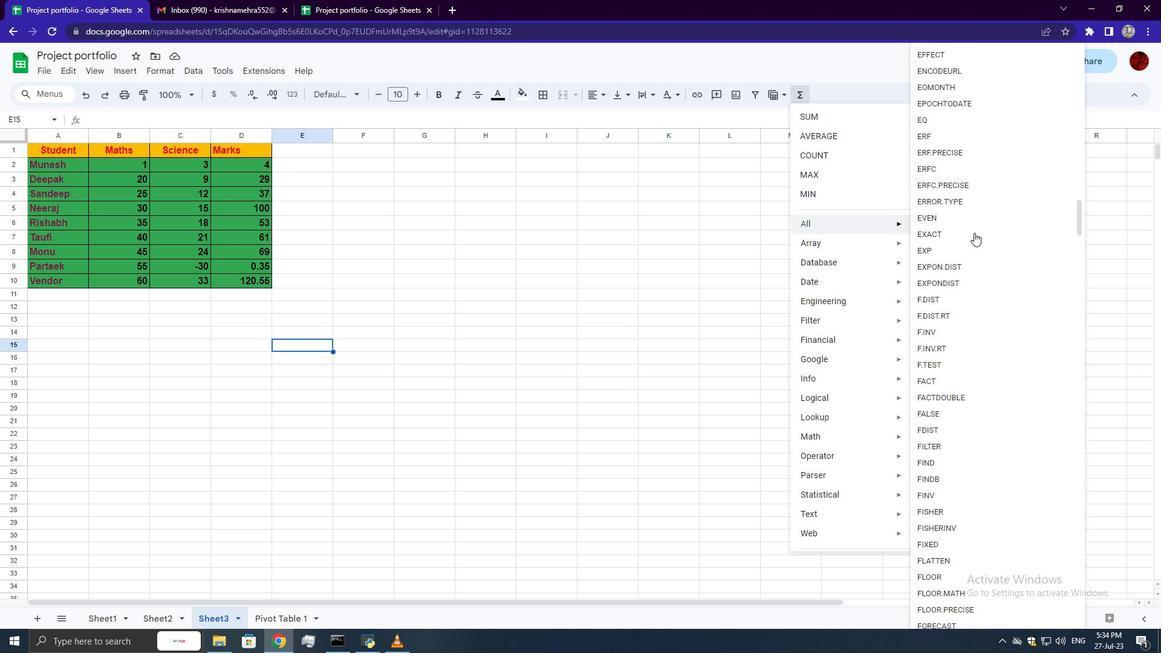 
Action: Mouse scrolled (974, 232) with delta (0, 0)
Screenshot: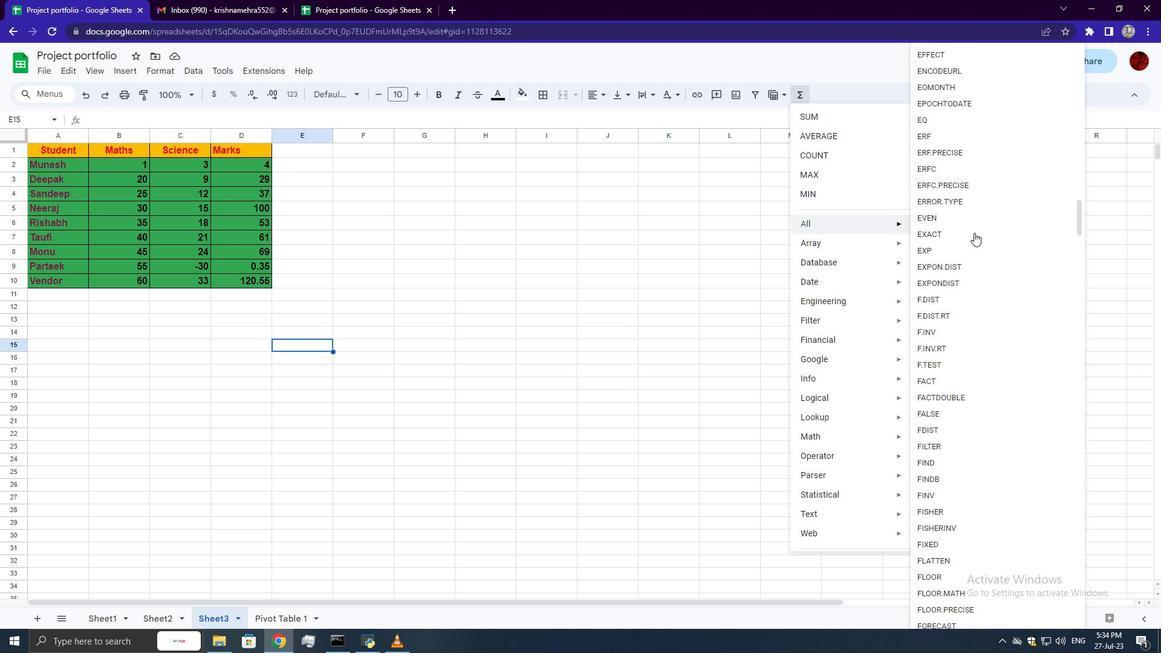 
Action: Mouse scrolled (974, 232) with delta (0, 0)
Screenshot: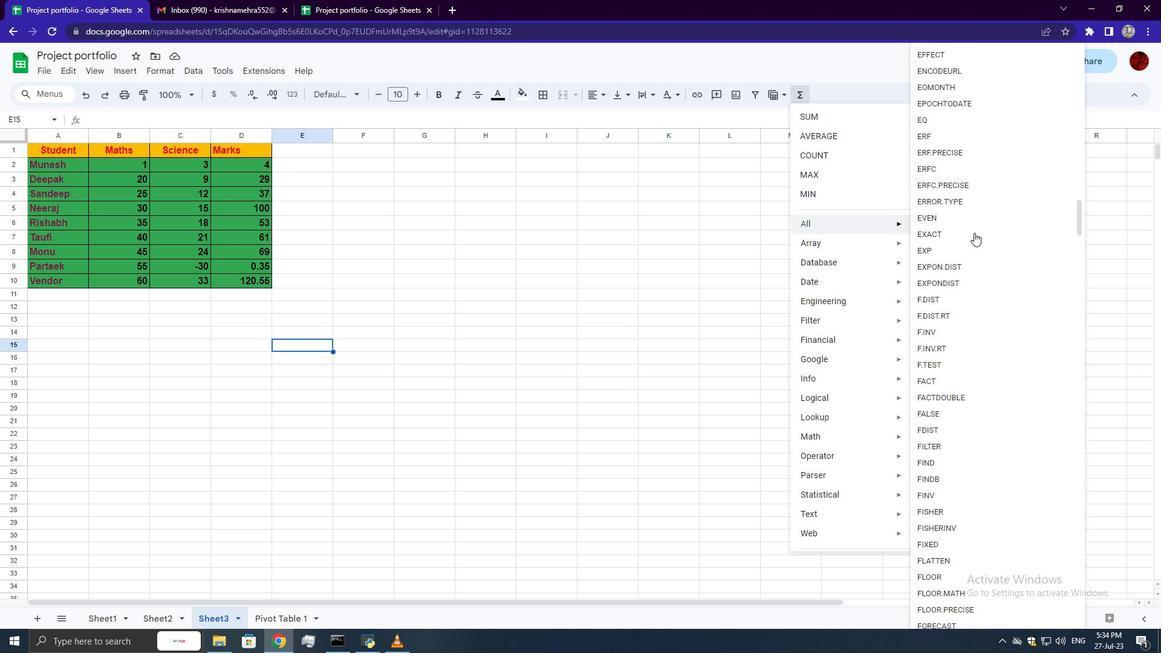 
Action: Mouse scrolled (974, 232) with delta (0, 0)
Screenshot: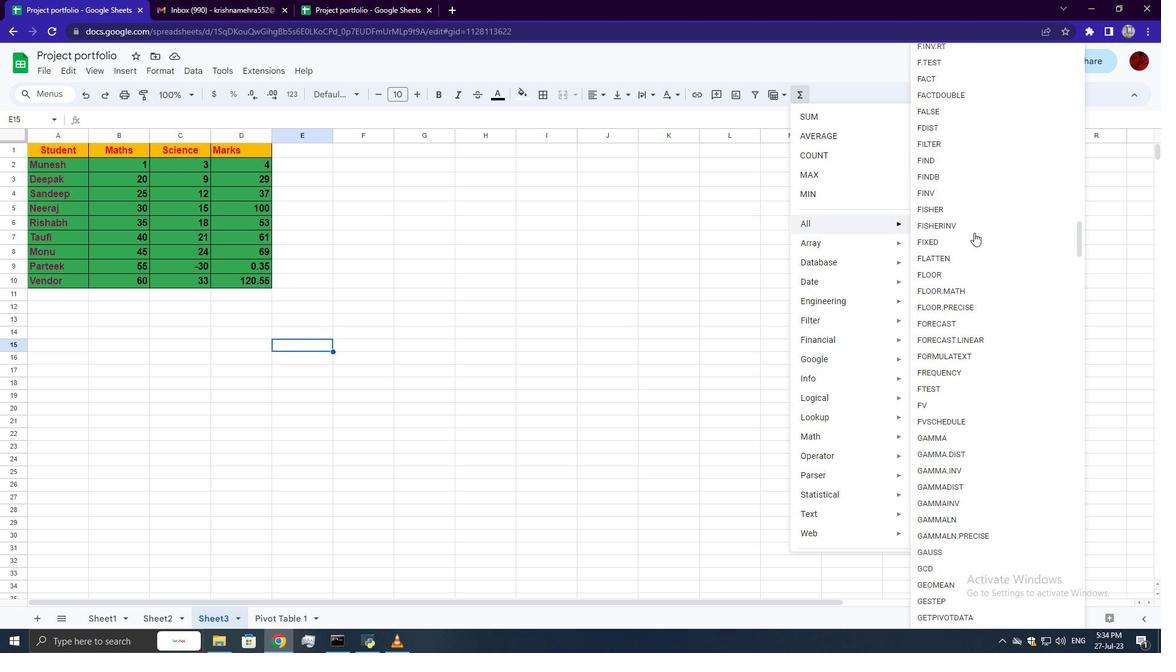 
Action: Mouse scrolled (974, 232) with delta (0, 0)
Screenshot: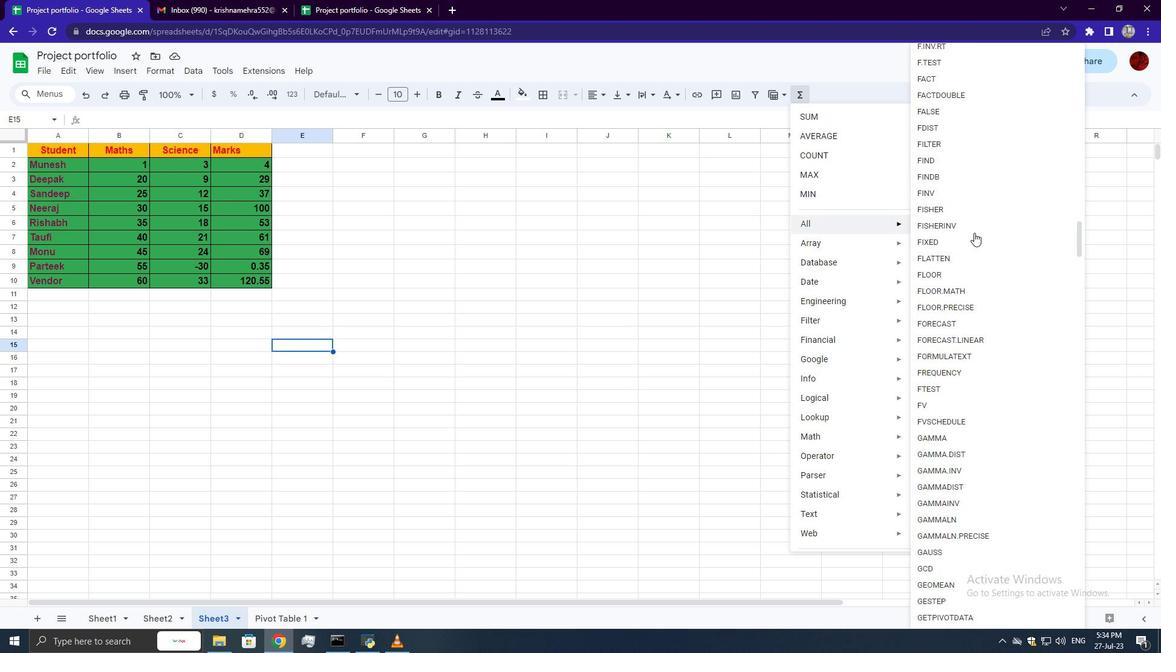 
Action: Mouse scrolled (974, 232) with delta (0, 0)
Screenshot: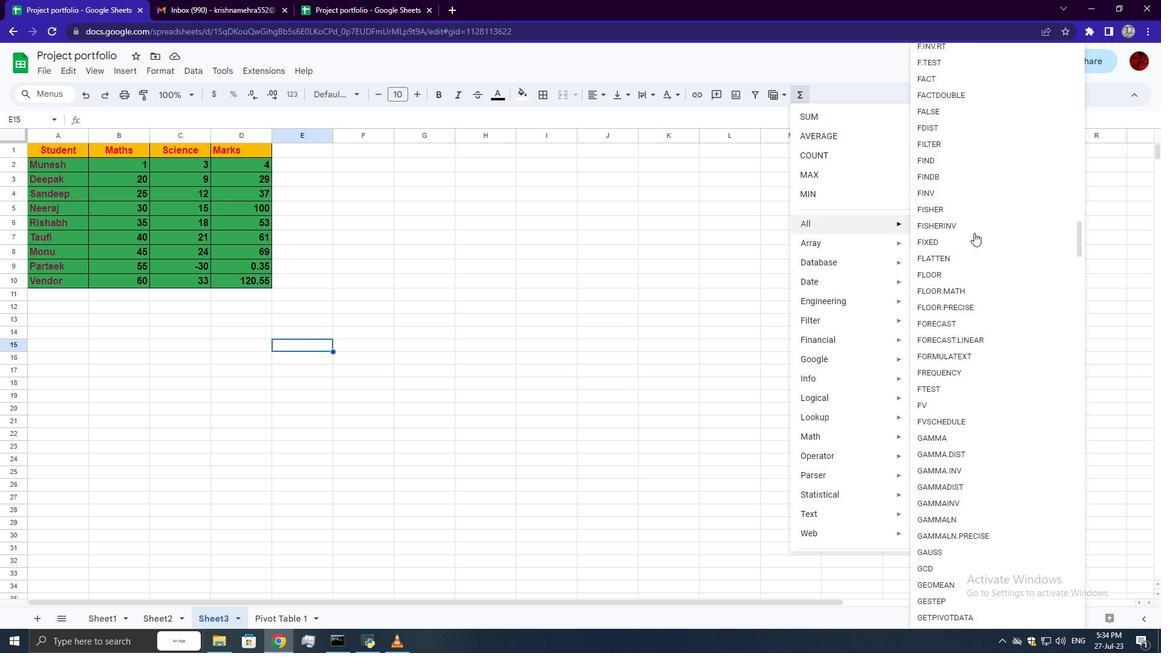 
Action: Mouse scrolled (974, 232) with delta (0, 0)
Screenshot: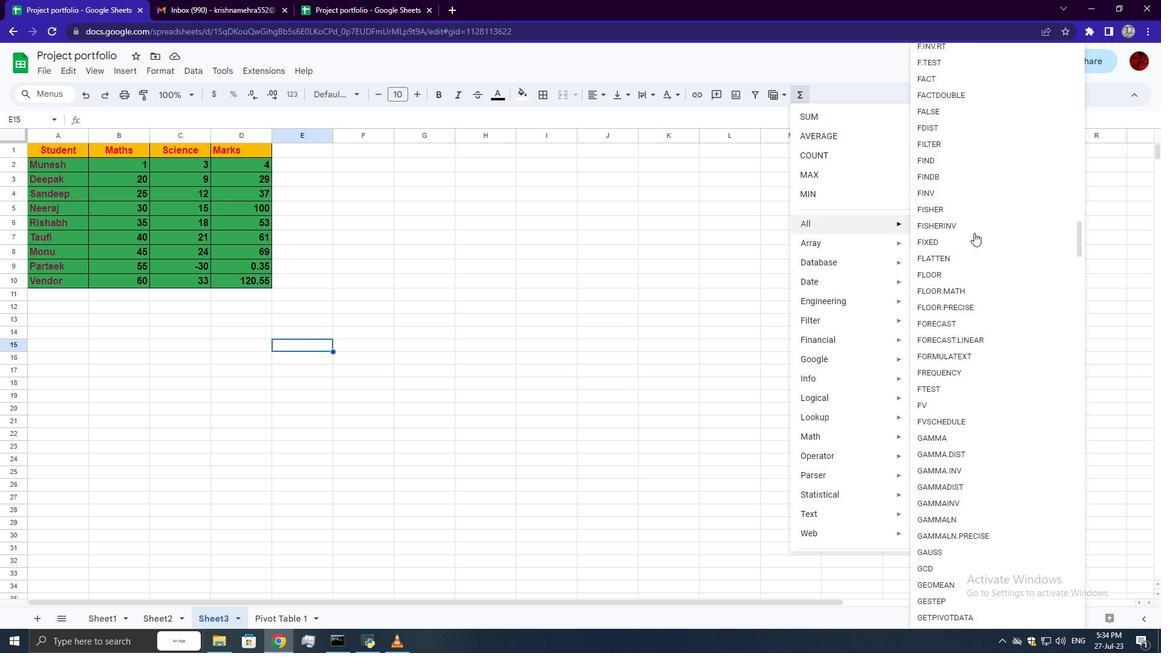 
Action: Mouse scrolled (974, 232) with delta (0, 0)
Screenshot: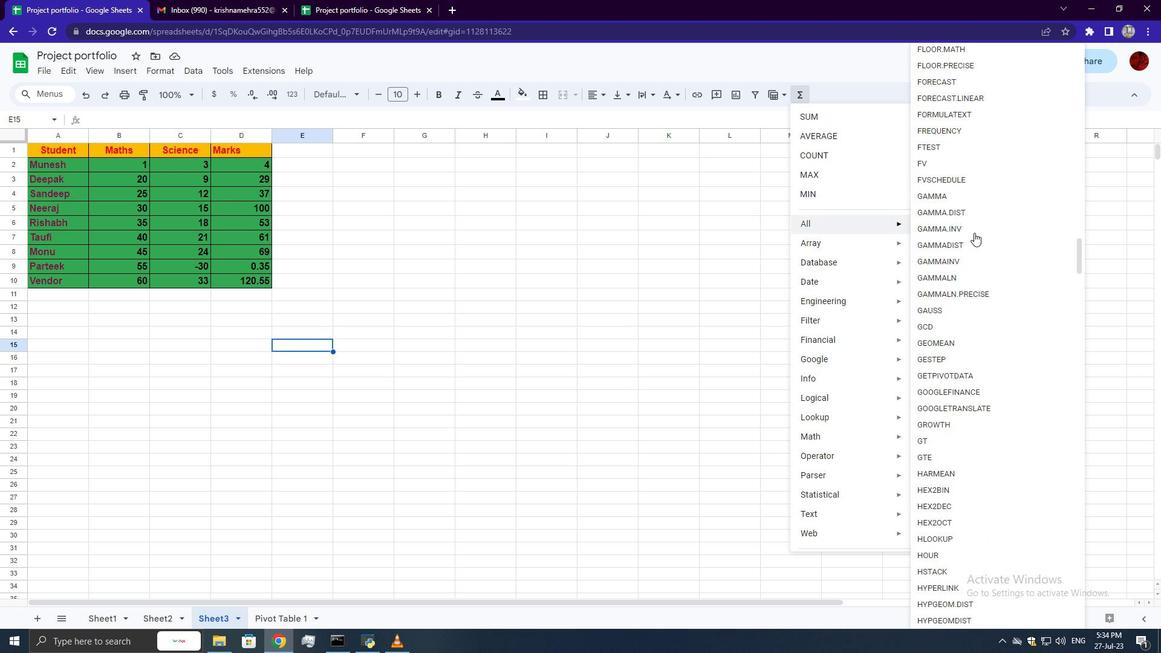 
Action: Mouse scrolled (974, 232) with delta (0, 0)
Screenshot: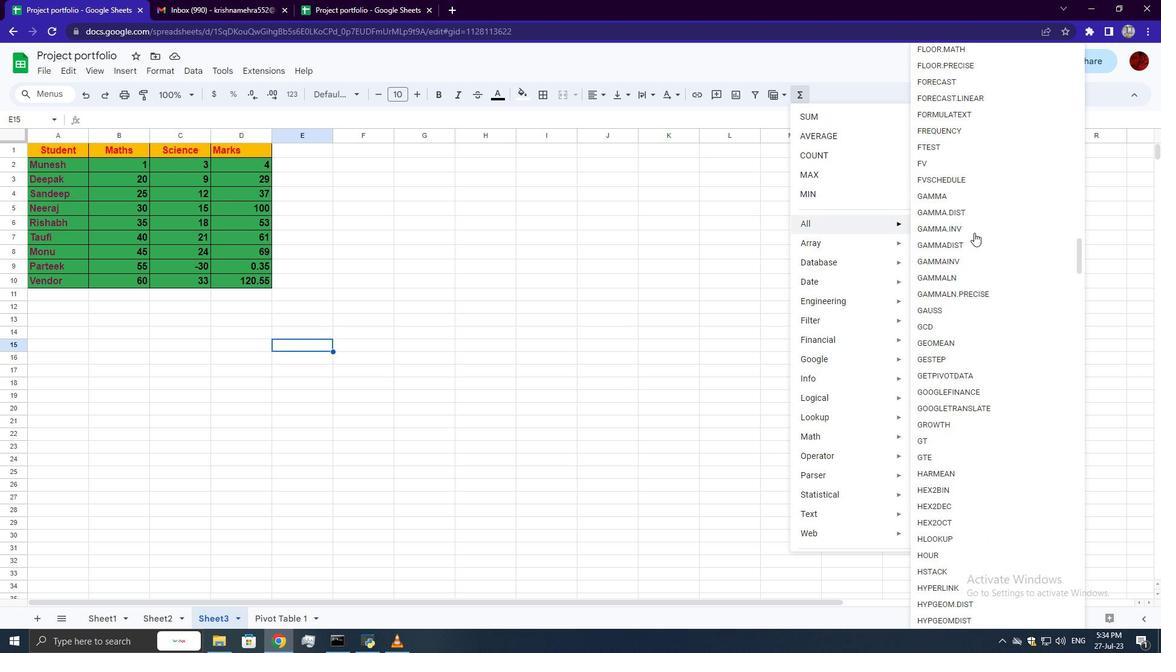 
Action: Mouse scrolled (974, 232) with delta (0, 0)
Screenshot: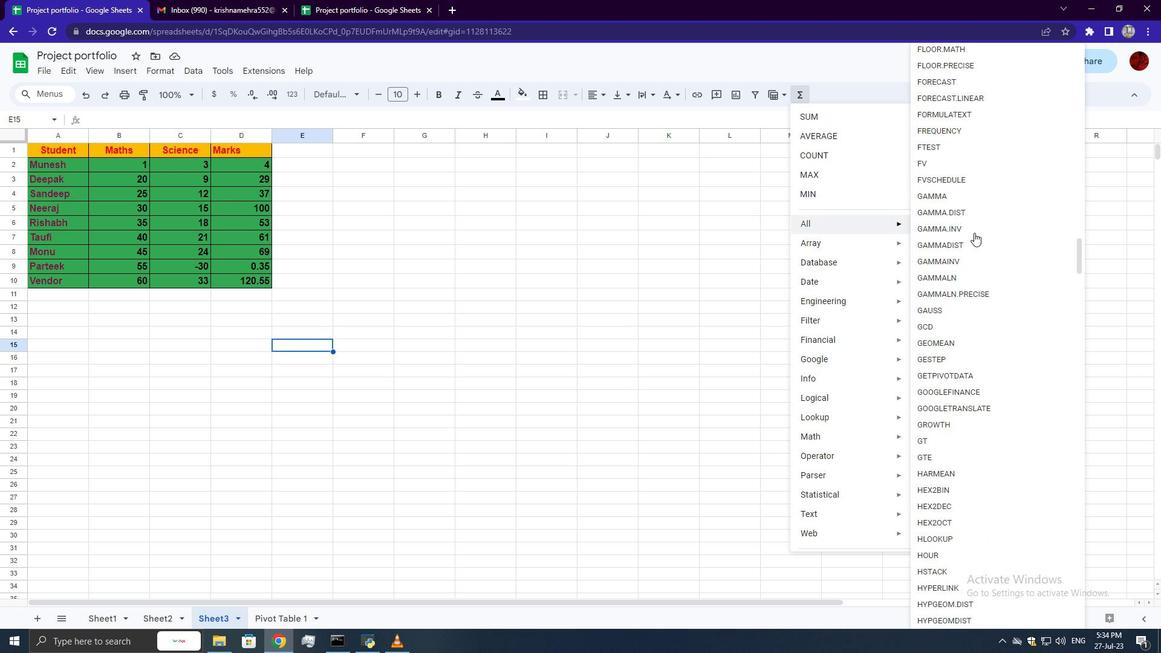 
Action: Mouse scrolled (974, 232) with delta (0, 0)
Screenshot: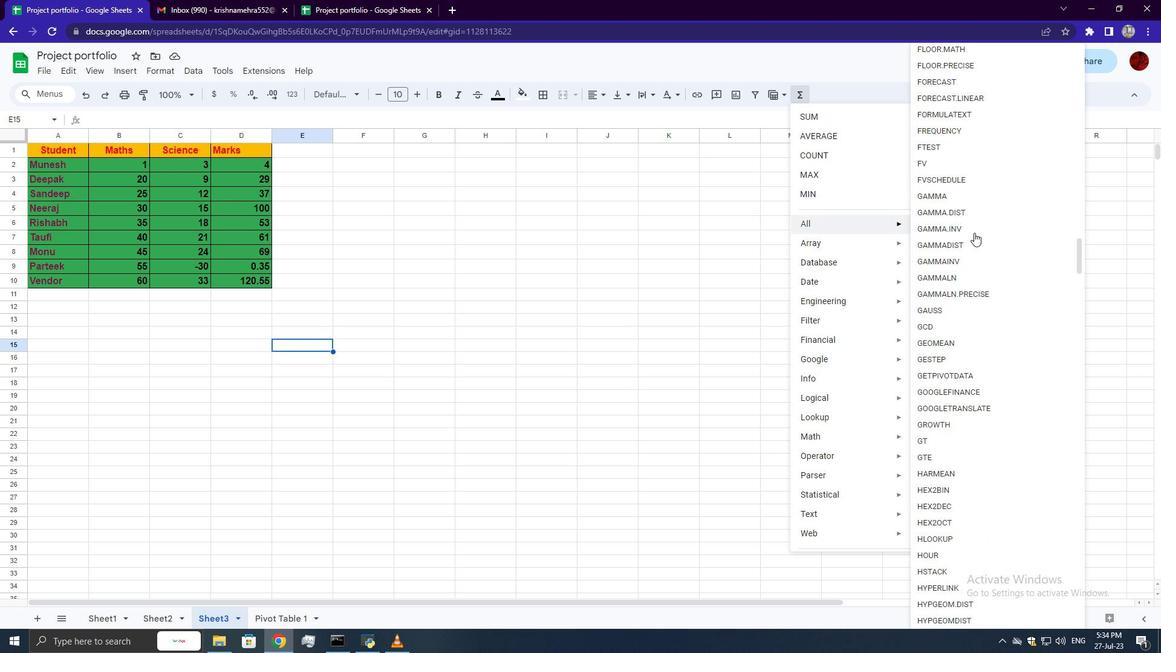 
Action: Mouse scrolled (974, 232) with delta (0, 0)
Screenshot: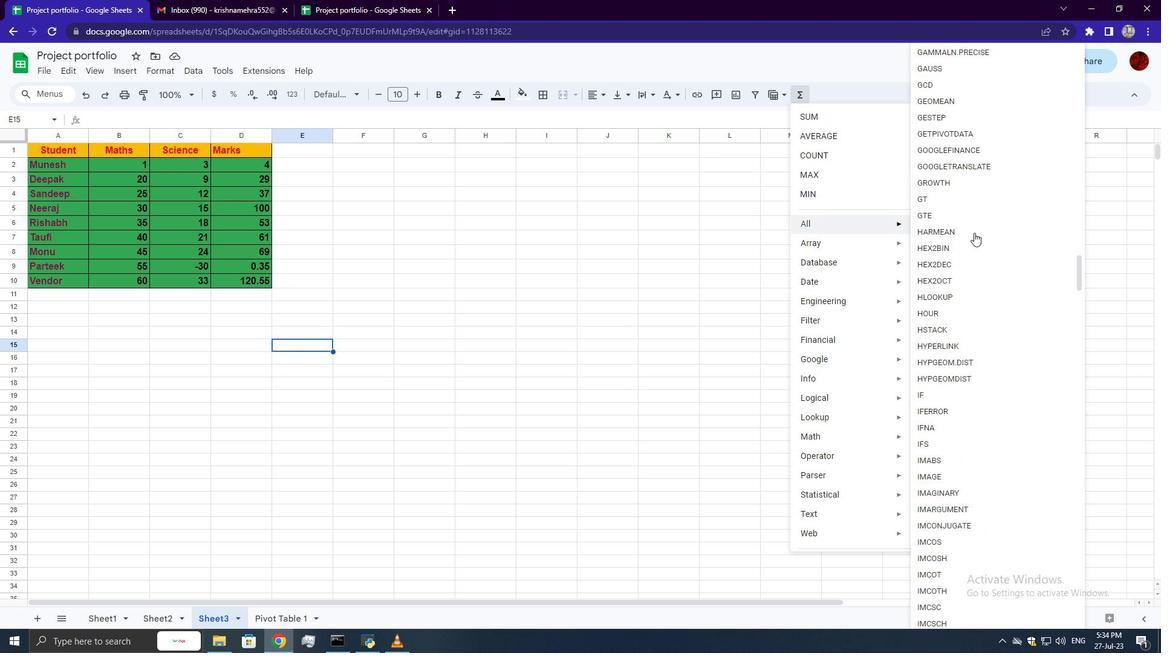 
Action: Mouse scrolled (974, 232) with delta (0, 0)
Screenshot: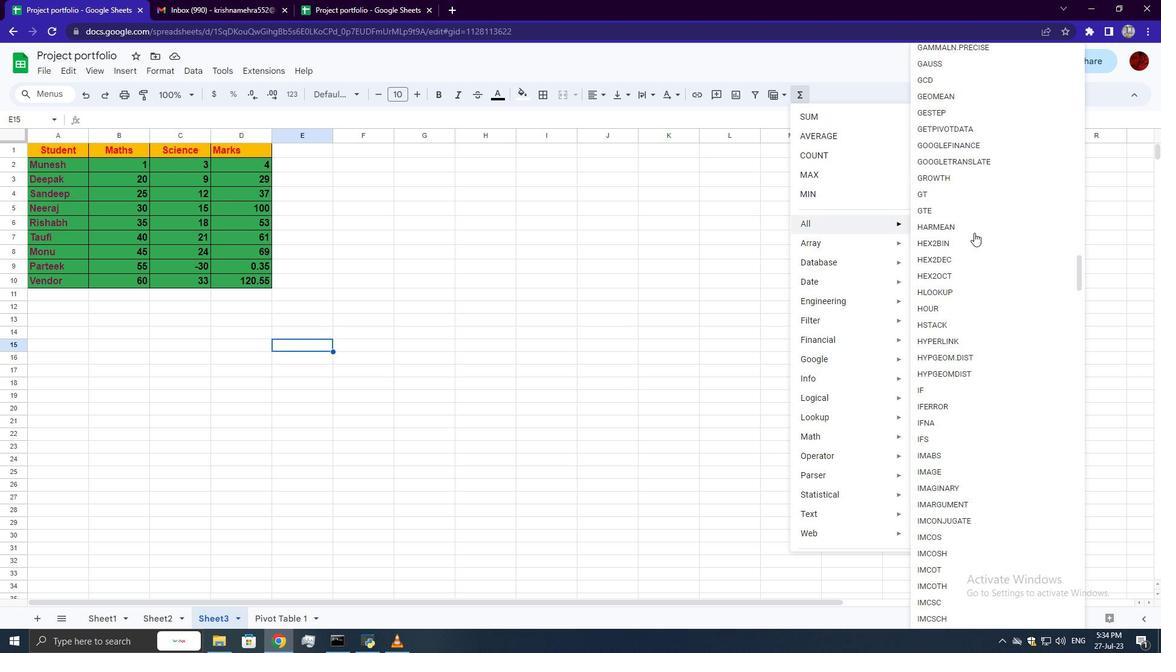 
Action: Mouse scrolled (974, 232) with delta (0, 0)
Screenshot: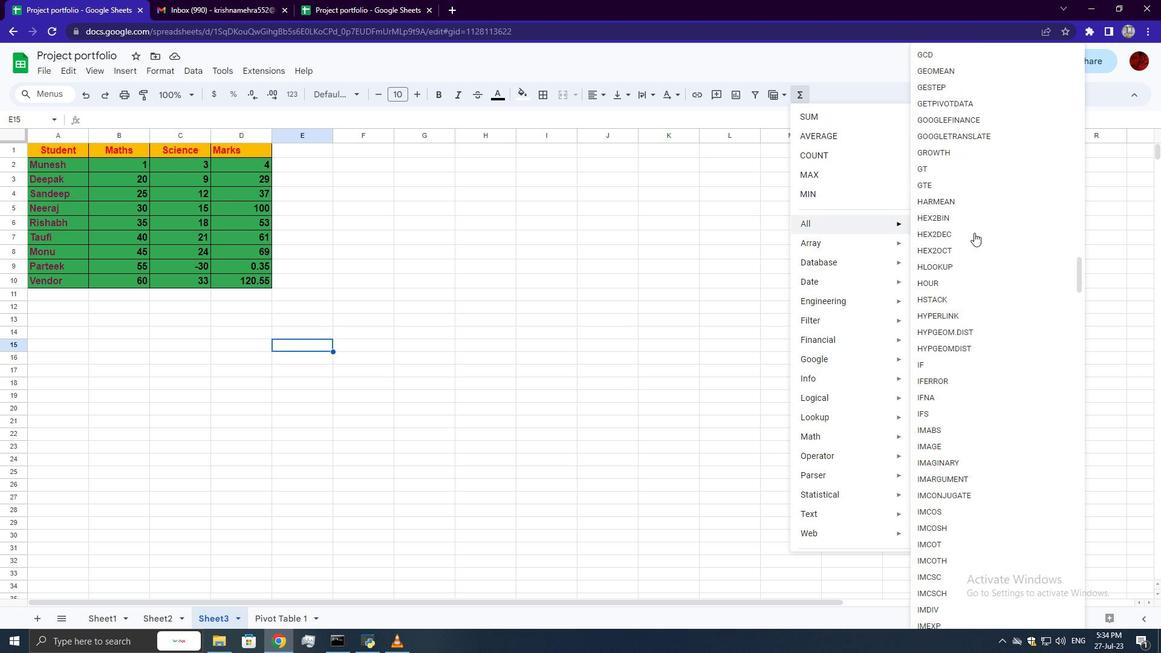
Action: Mouse scrolled (974, 232) with delta (0, 0)
Screenshot: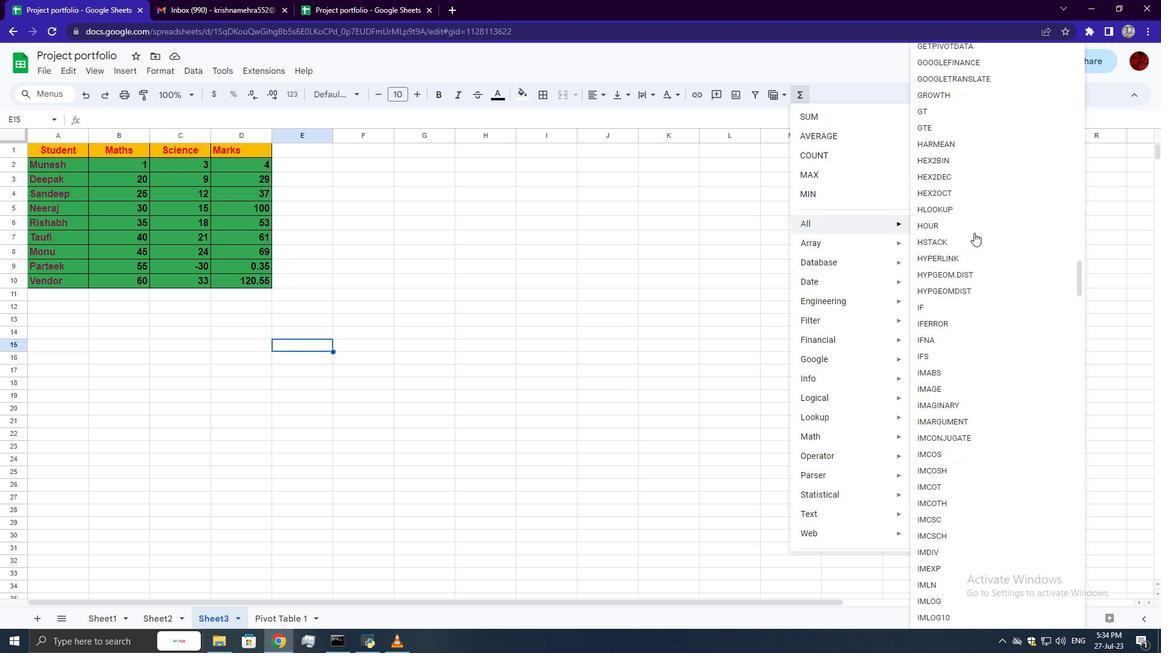 
Action: Mouse scrolled (974, 232) with delta (0, 0)
Screenshot: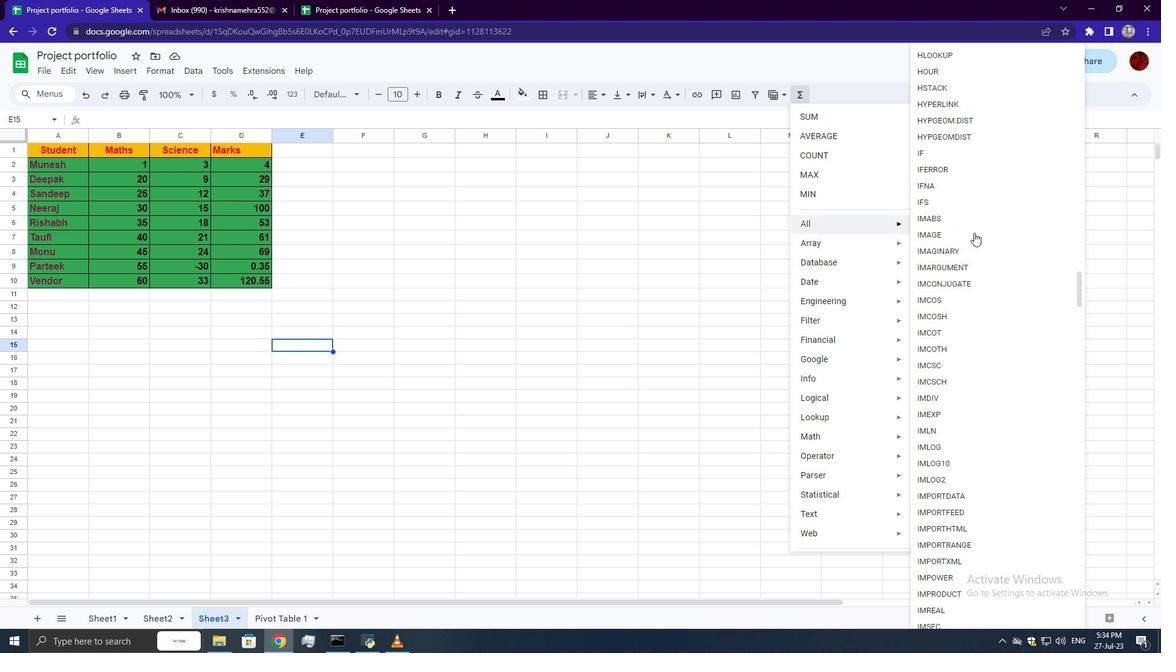 
Action: Mouse scrolled (974, 232) with delta (0, 0)
Screenshot: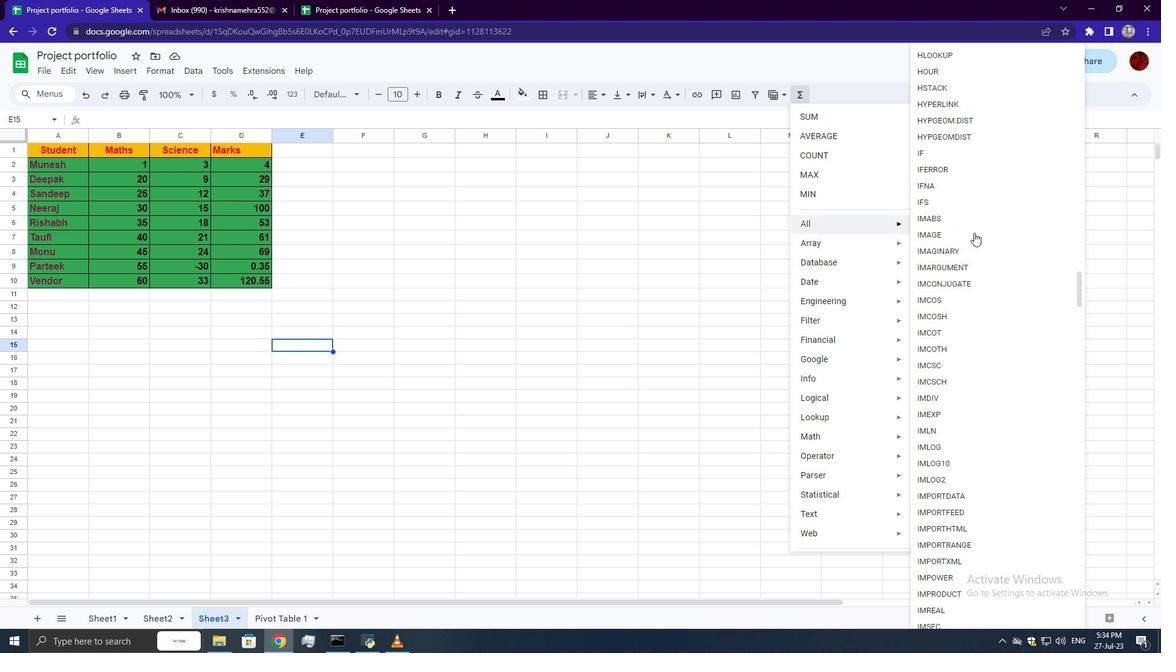 
Action: Mouse scrolled (974, 232) with delta (0, 0)
Screenshot: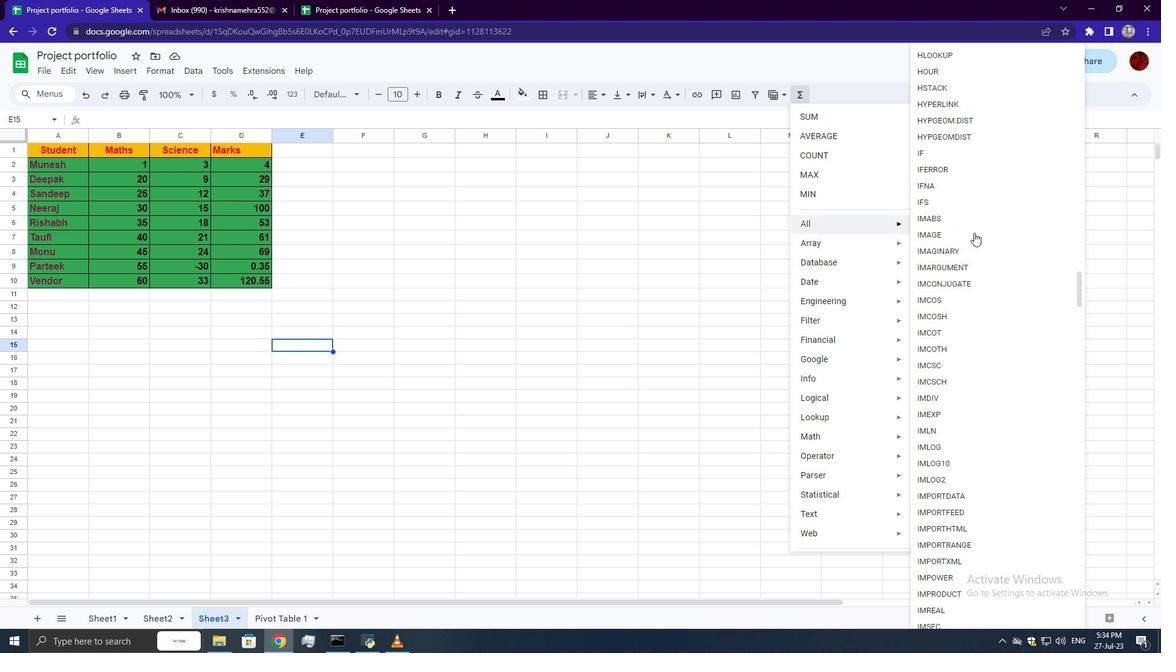 
Action: Mouse scrolled (974, 232) with delta (0, 0)
Screenshot: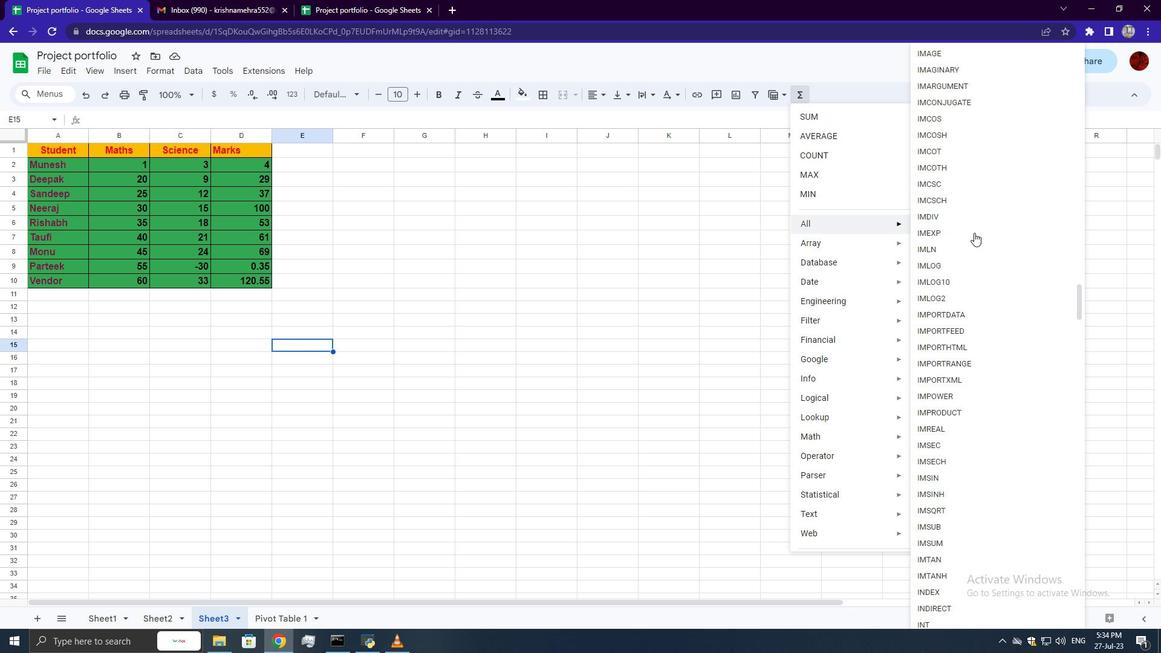 
Action: Mouse scrolled (974, 232) with delta (0, 0)
Screenshot: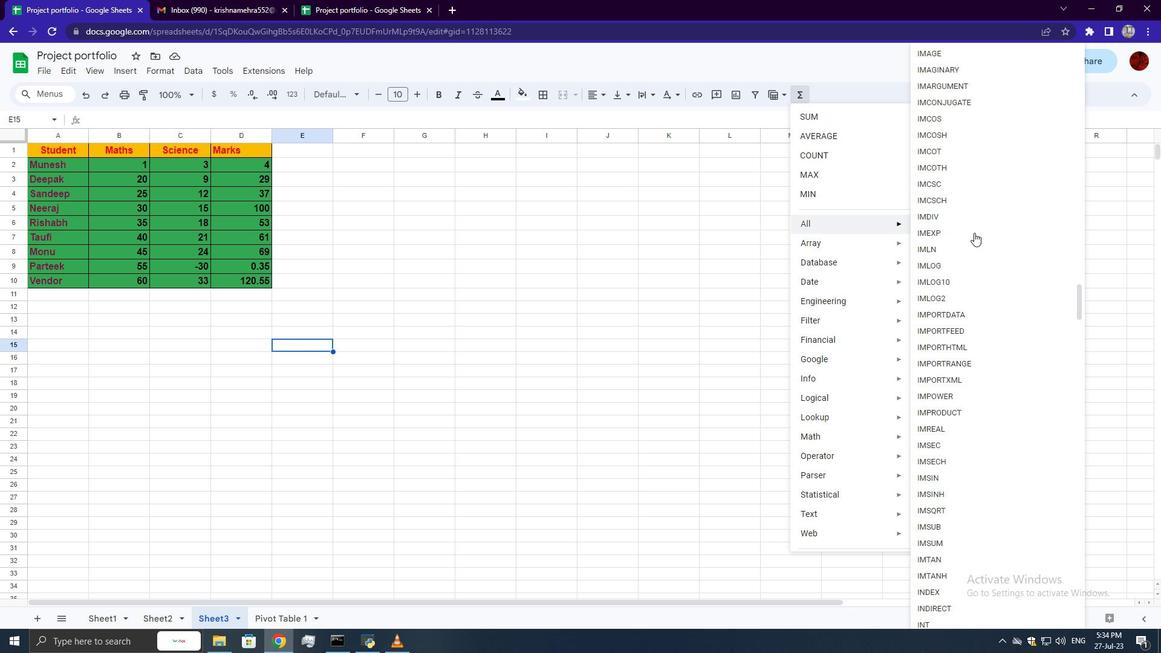 
Action: Mouse scrolled (974, 232) with delta (0, 0)
Screenshot: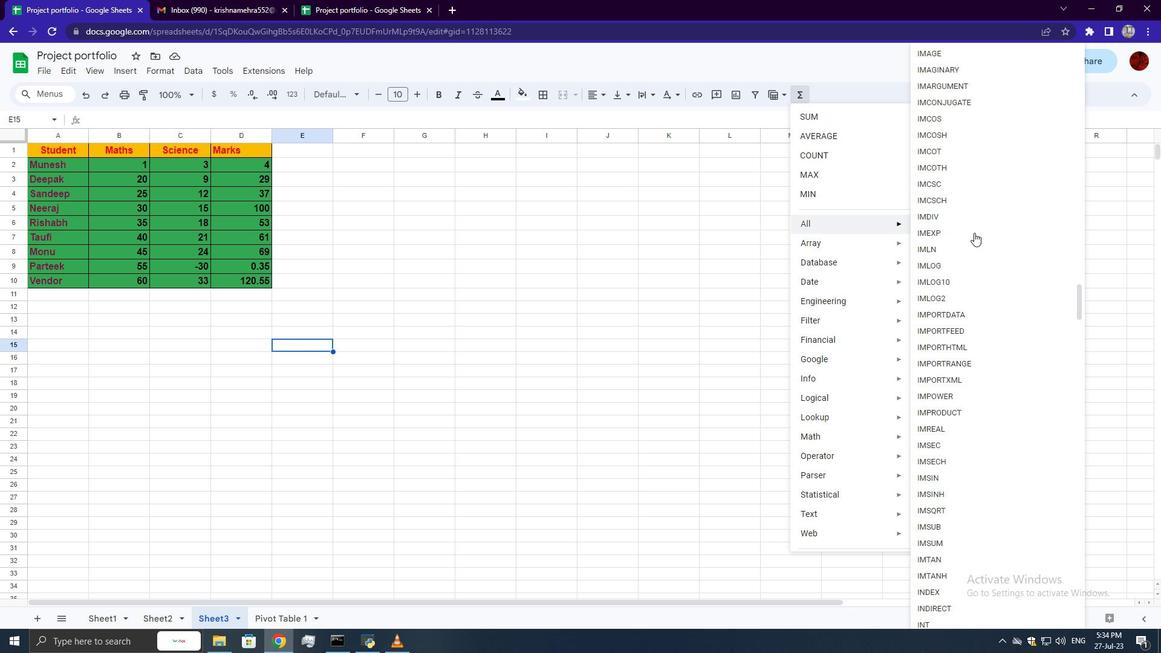 
Action: Mouse scrolled (974, 232) with delta (0, 0)
Screenshot: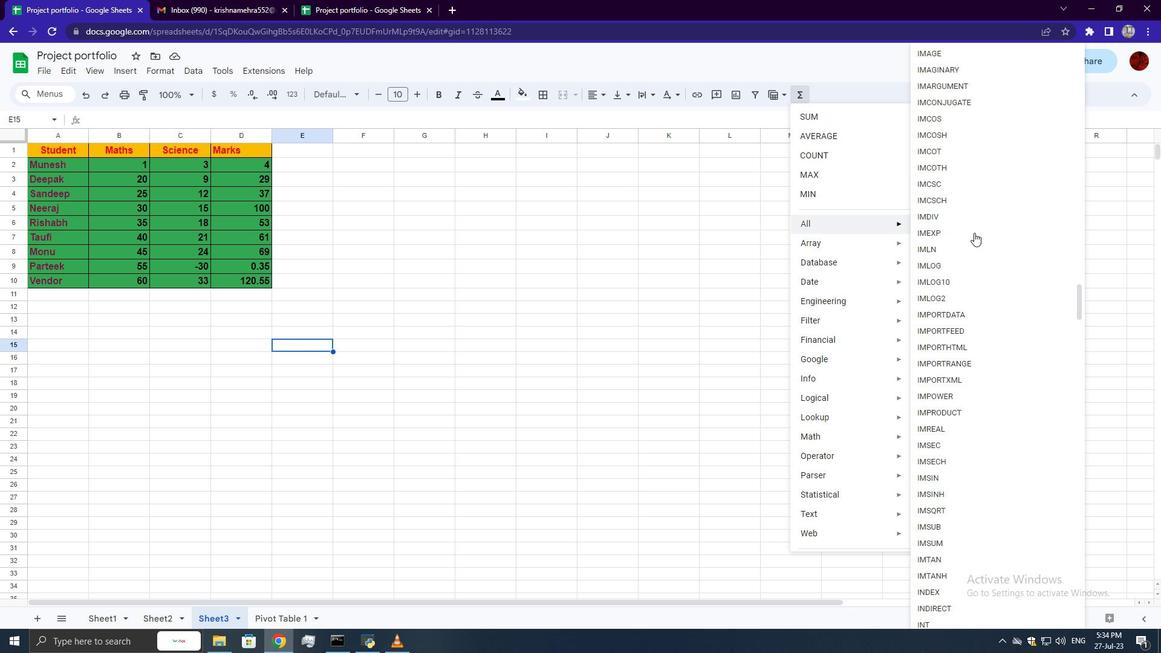 
Action: Mouse scrolled (974, 232) with delta (0, 0)
Screenshot: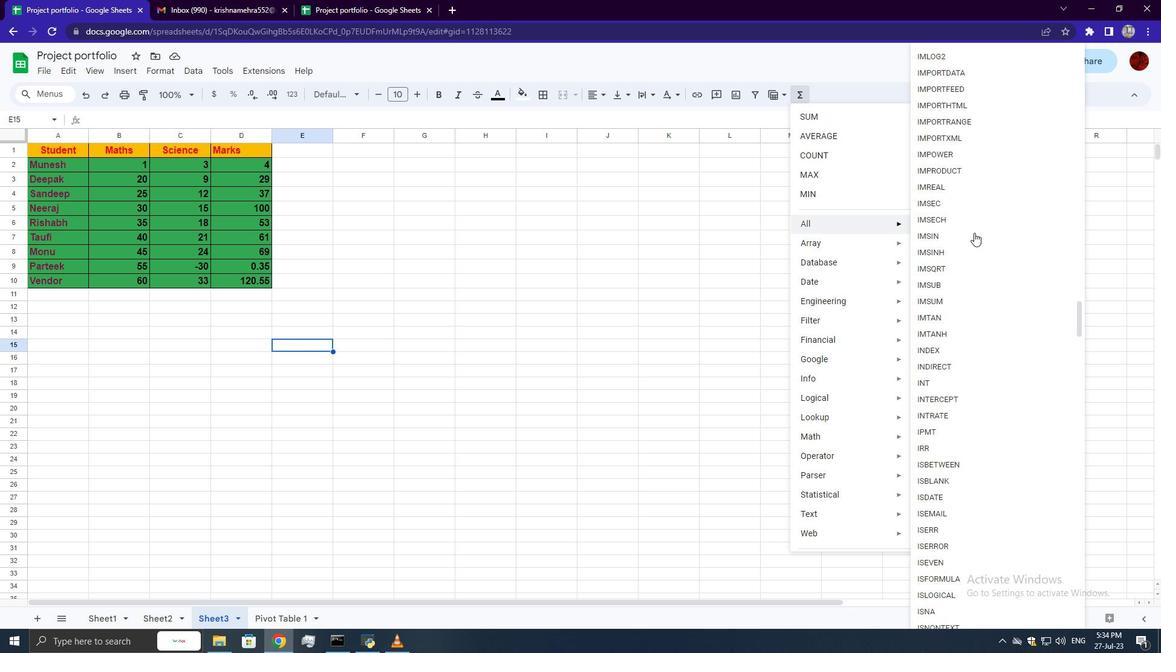 
Action: Mouse scrolled (974, 232) with delta (0, 0)
Screenshot: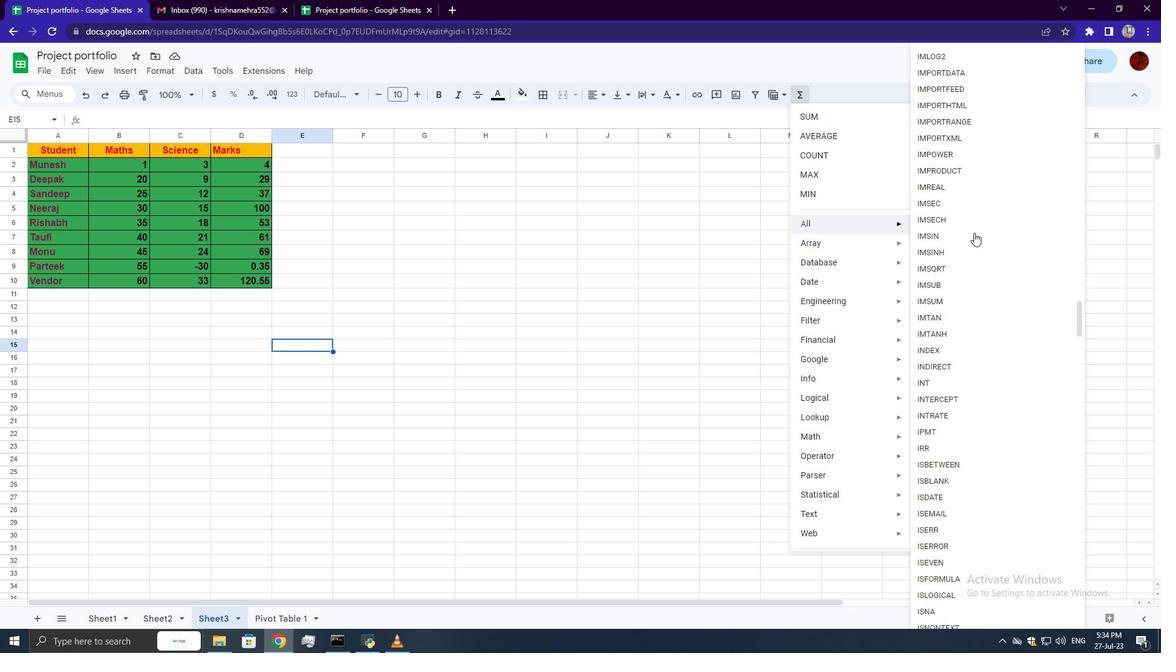 
Action: Mouse scrolled (974, 232) with delta (0, 0)
Screenshot: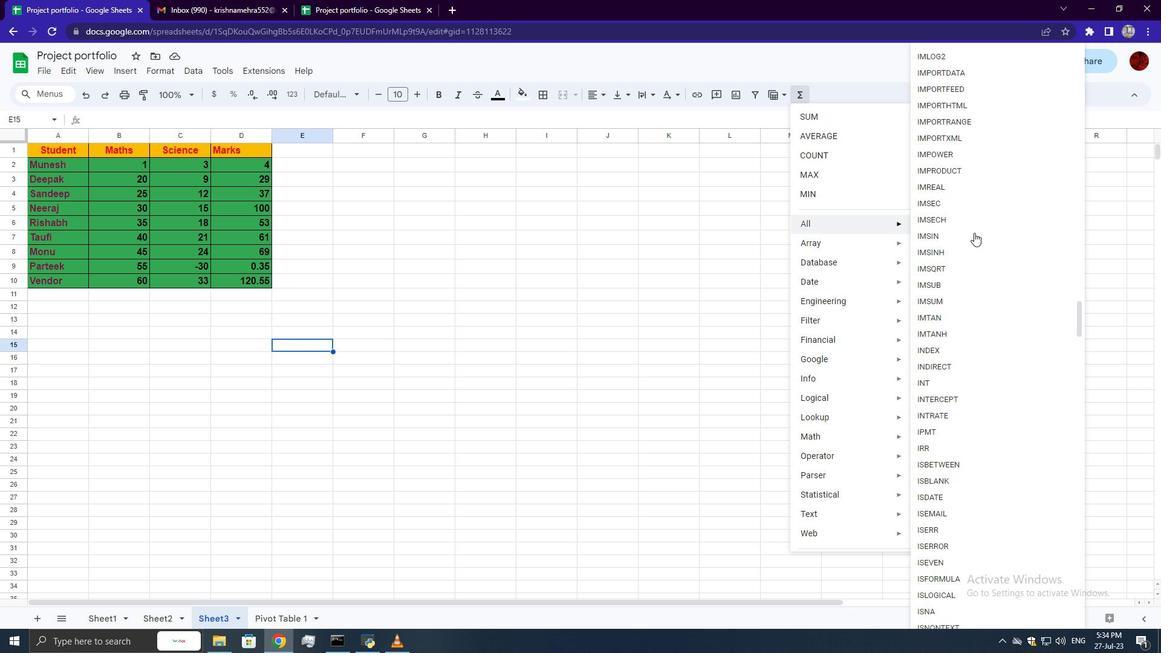 
Action: Mouse scrolled (974, 232) with delta (0, 0)
Screenshot: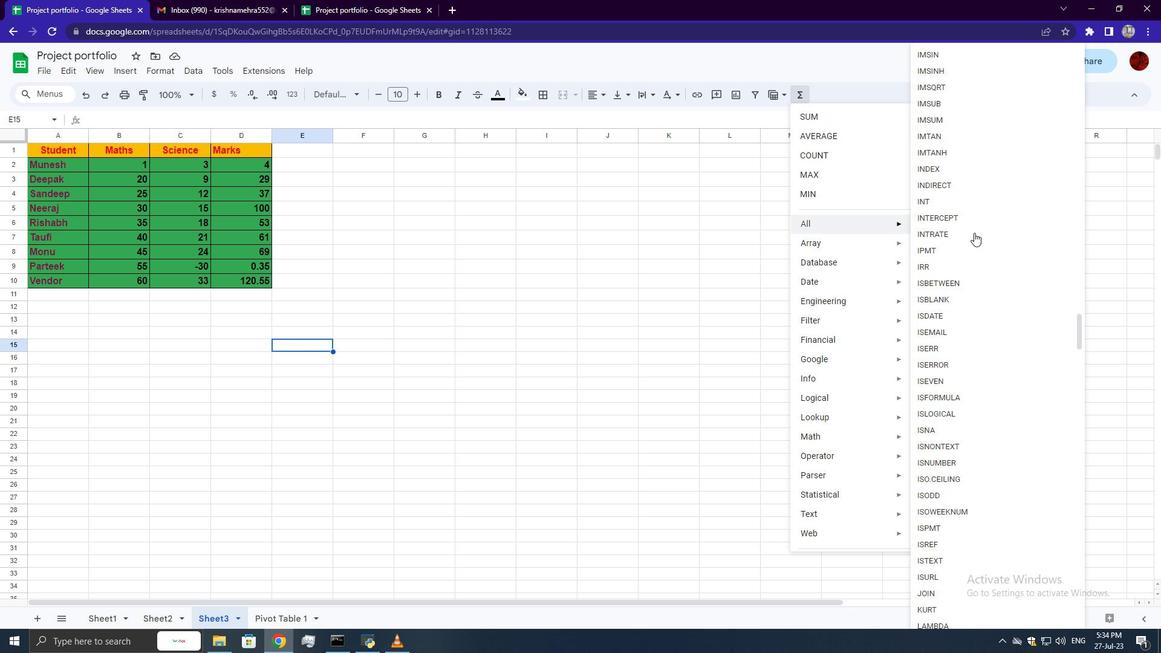 
Action: Mouse scrolled (974, 232) with delta (0, 0)
Screenshot: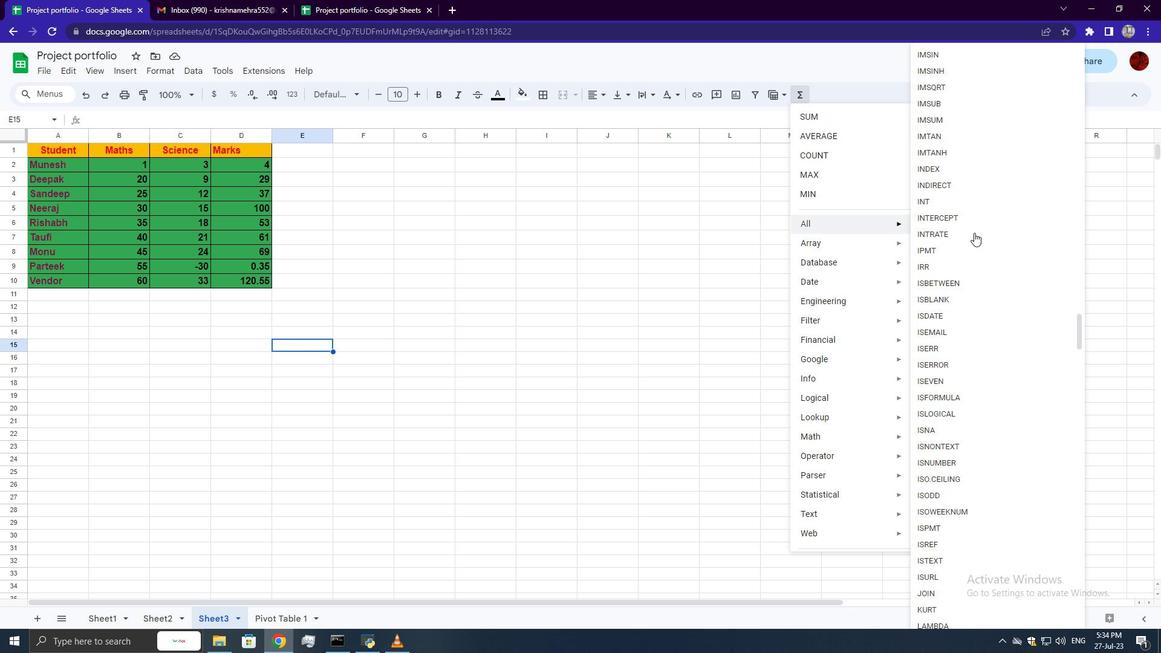 
Action: Mouse scrolled (974, 232) with delta (0, 0)
Screenshot: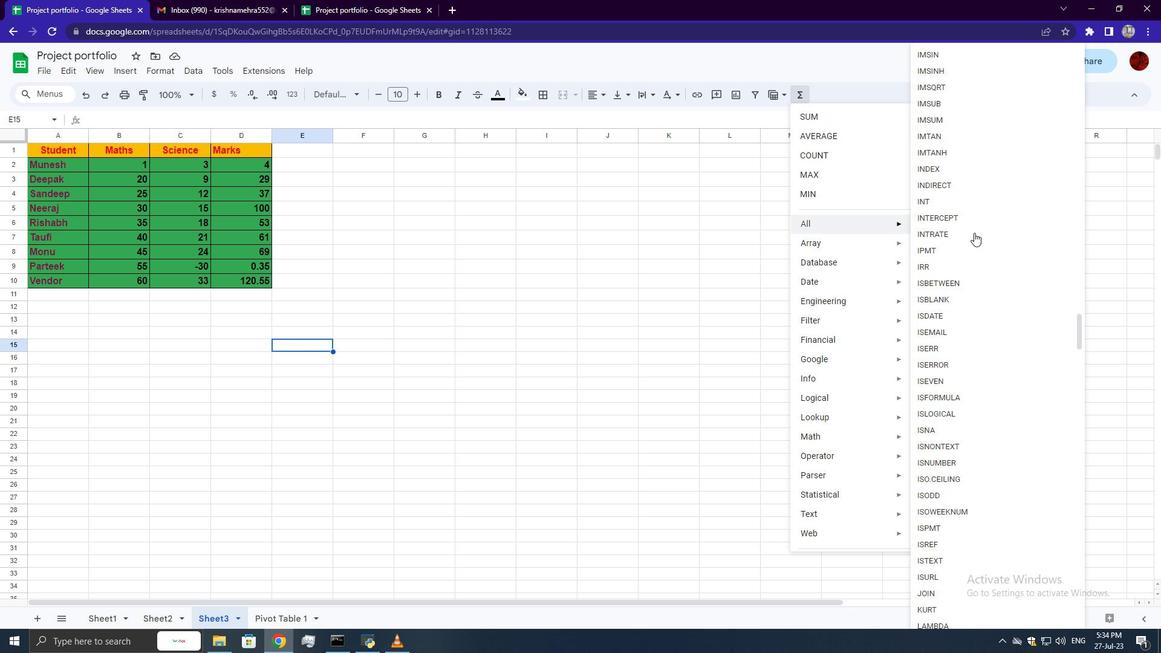 
Action: Mouse scrolled (974, 232) with delta (0, 0)
Screenshot: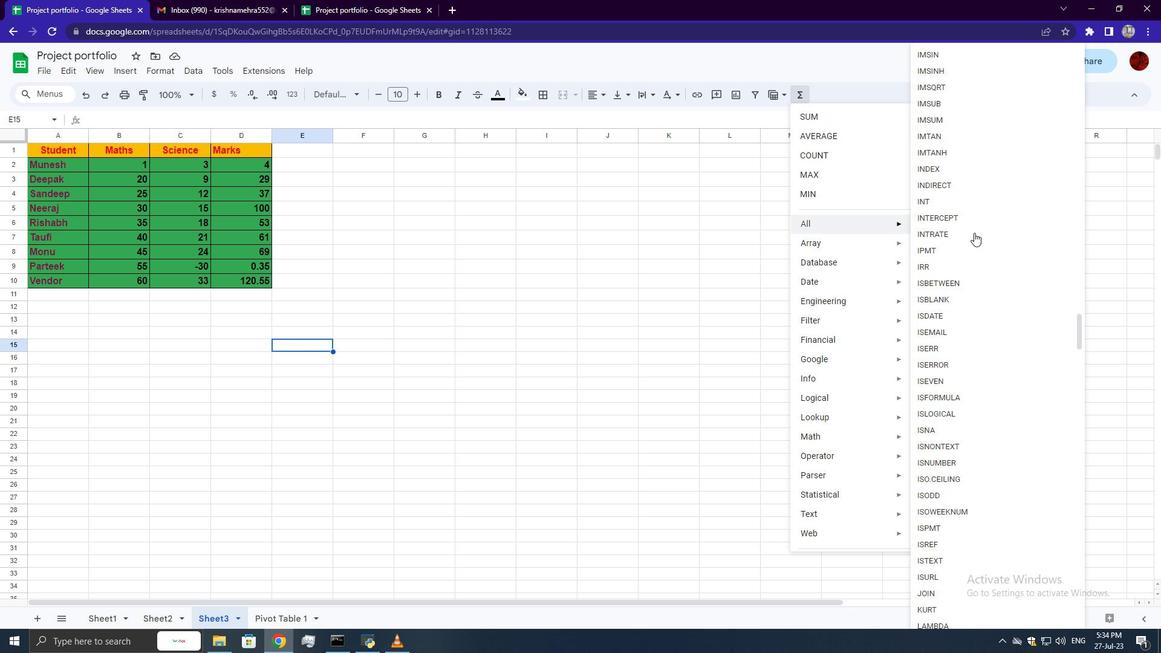 
Action: Mouse scrolled (974, 232) with delta (0, 0)
Screenshot: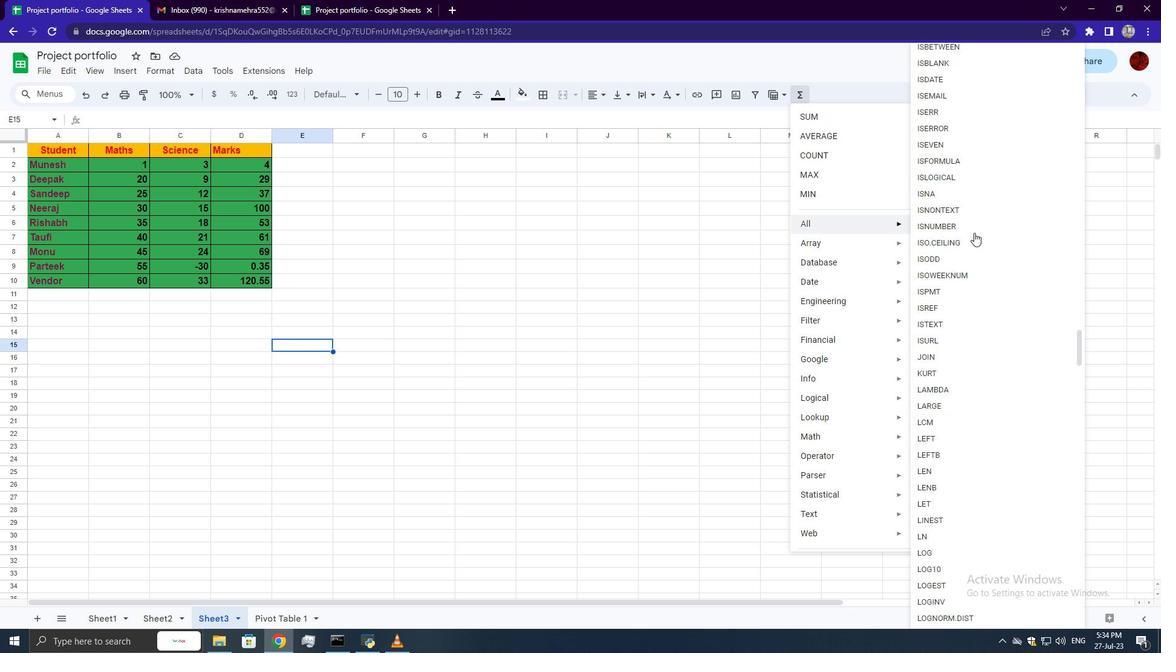 
Action: Mouse scrolled (974, 232) with delta (0, 0)
Screenshot: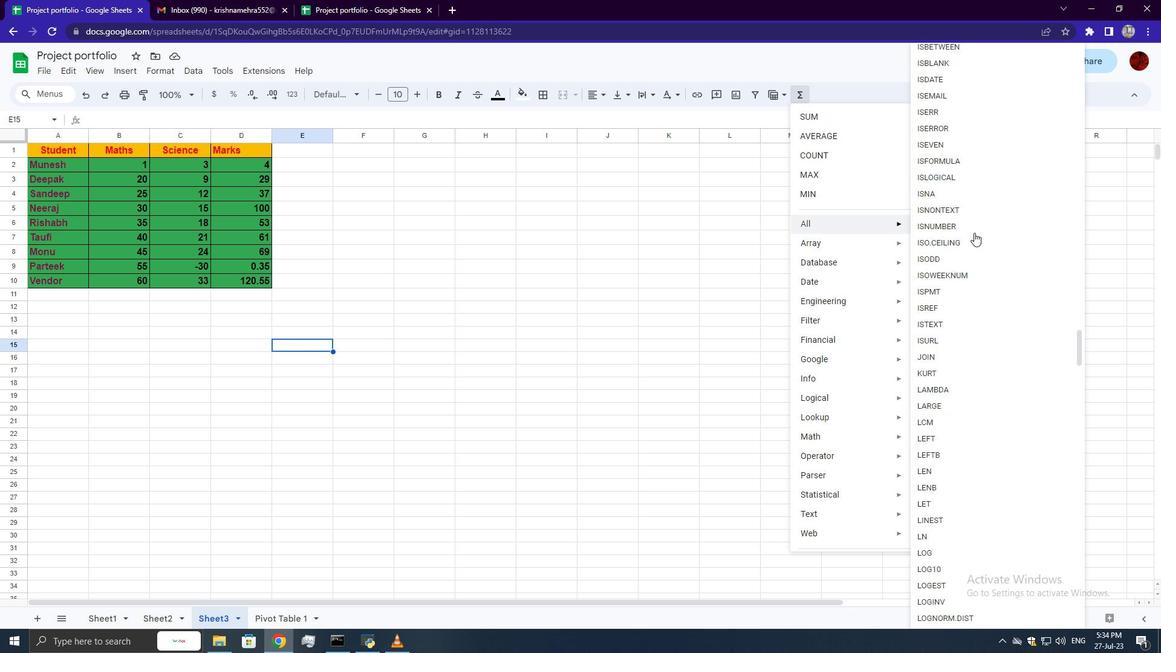 
Action: Mouse scrolled (974, 232) with delta (0, 0)
Screenshot: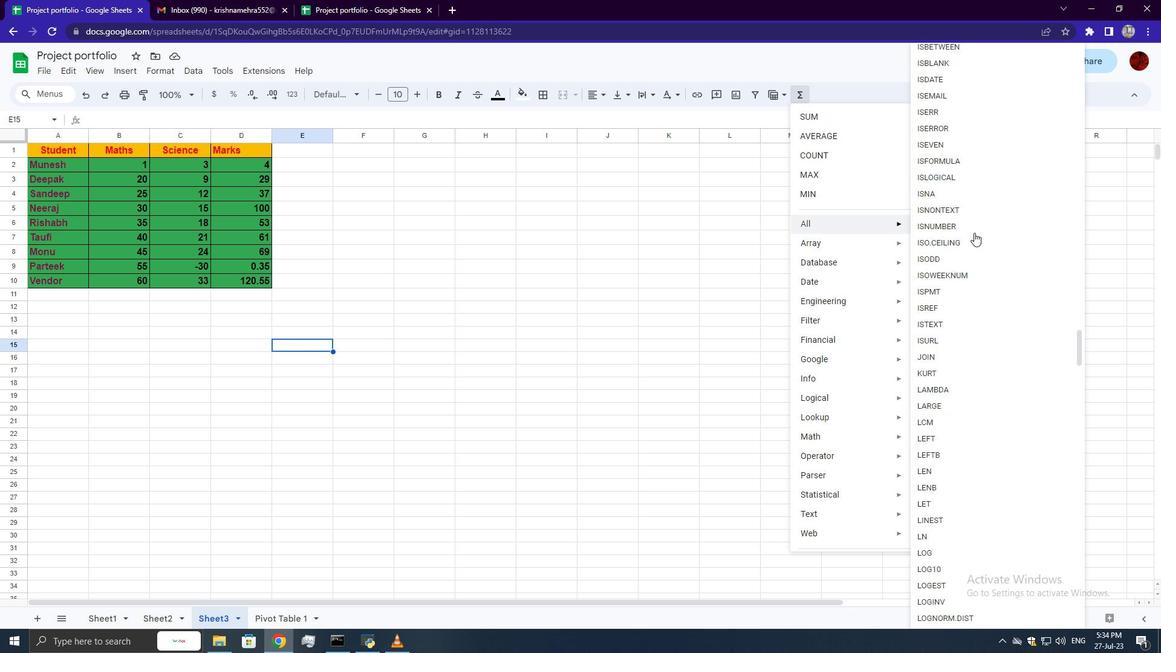
Action: Mouse moved to (931, 522)
Screenshot: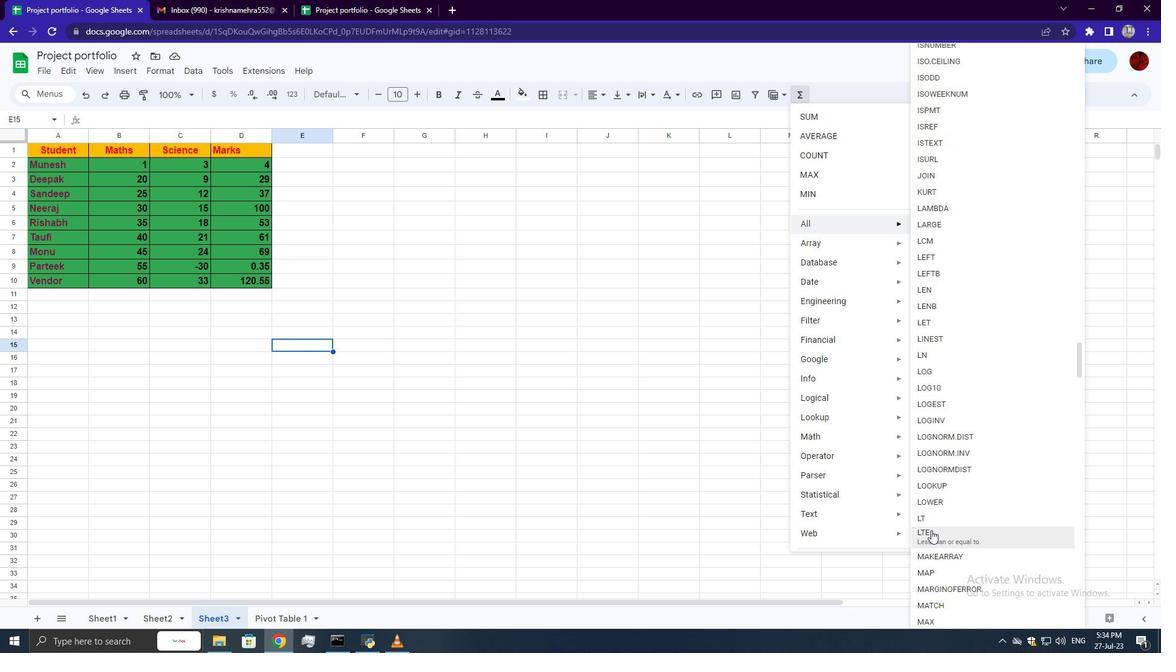 
Action: Mouse pressed left at (931, 522)
Screenshot: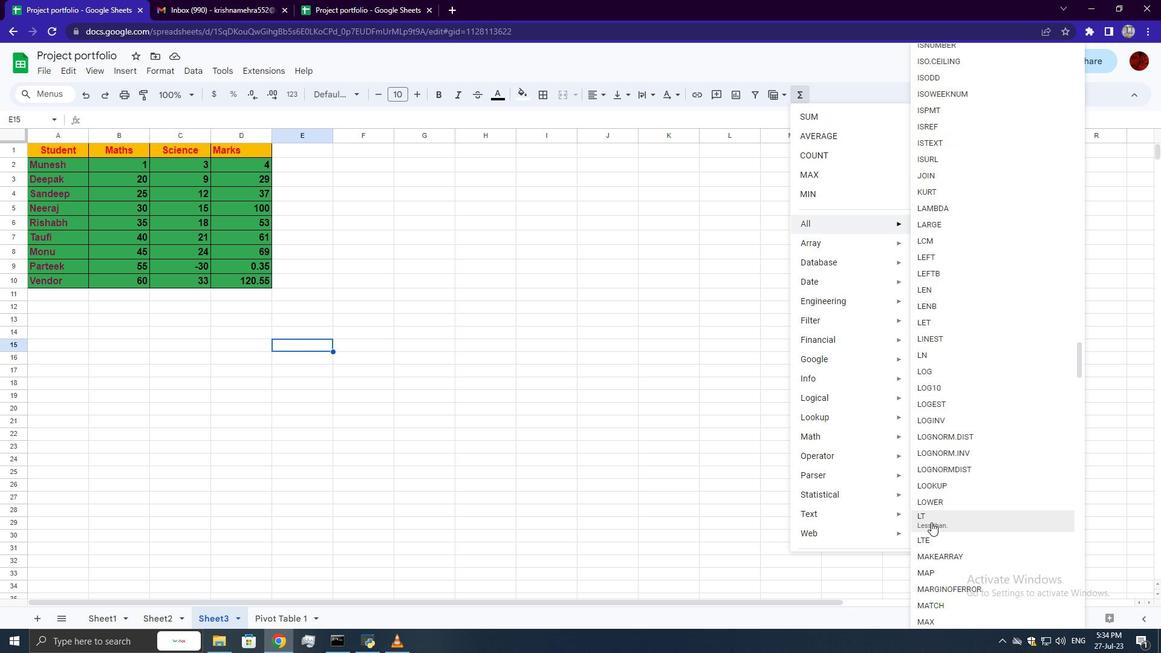 
Action: Mouse moved to (124, 240)
Screenshot: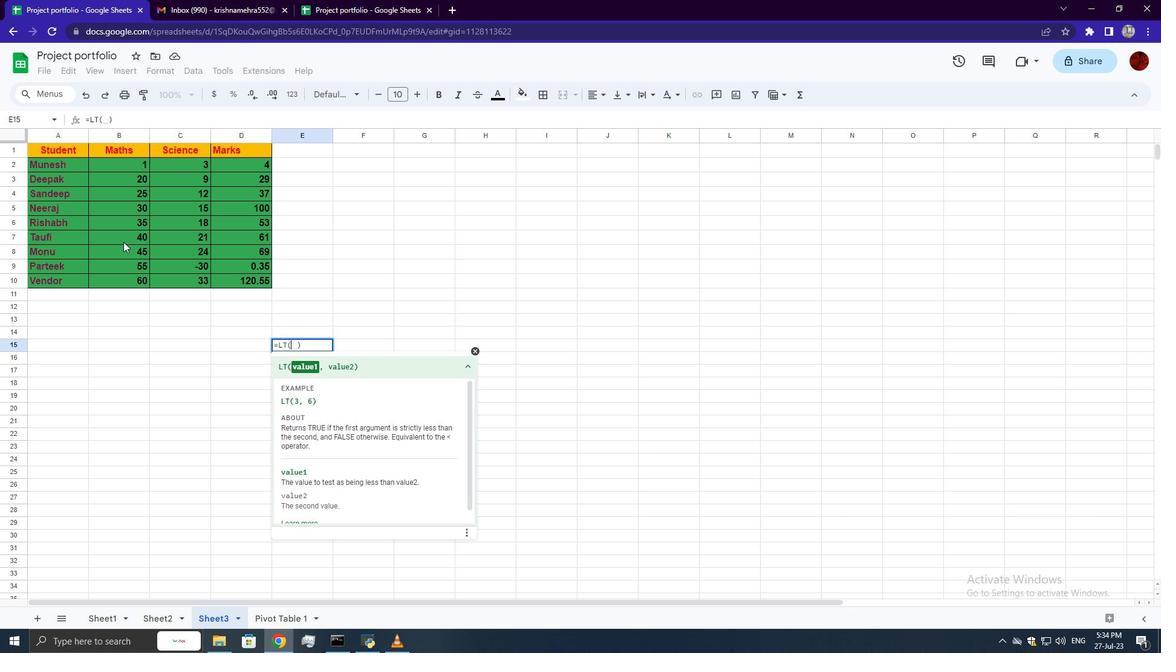 
Action: Mouse pressed left at (124, 240)
Screenshot: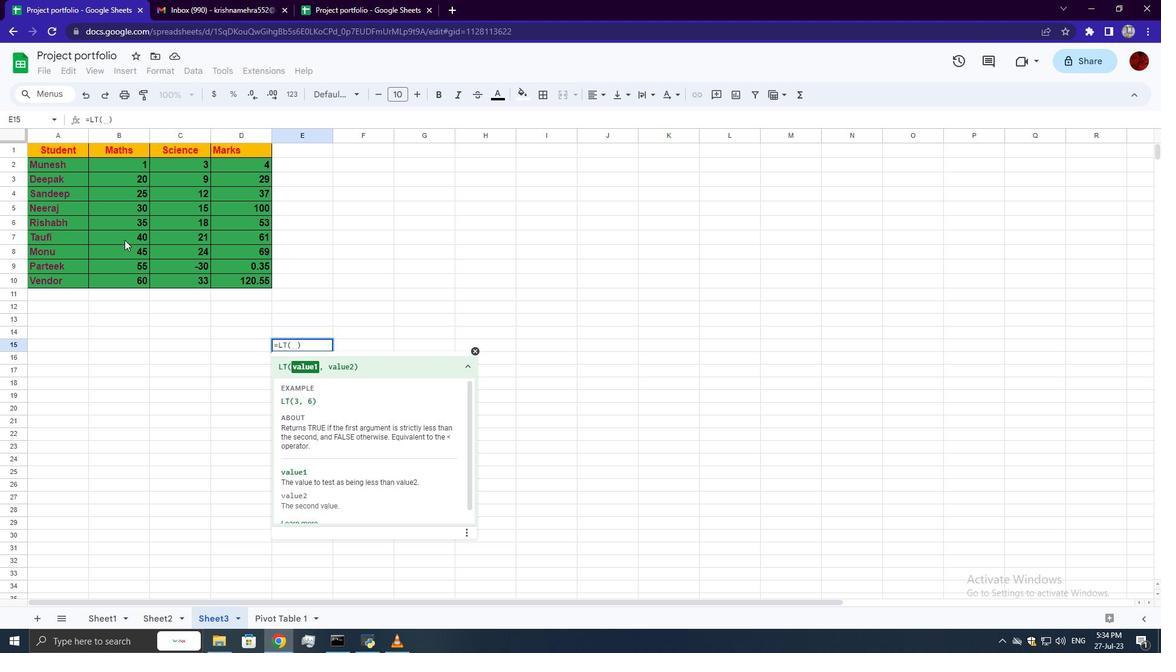 
Action: Key pressed ,
Screenshot: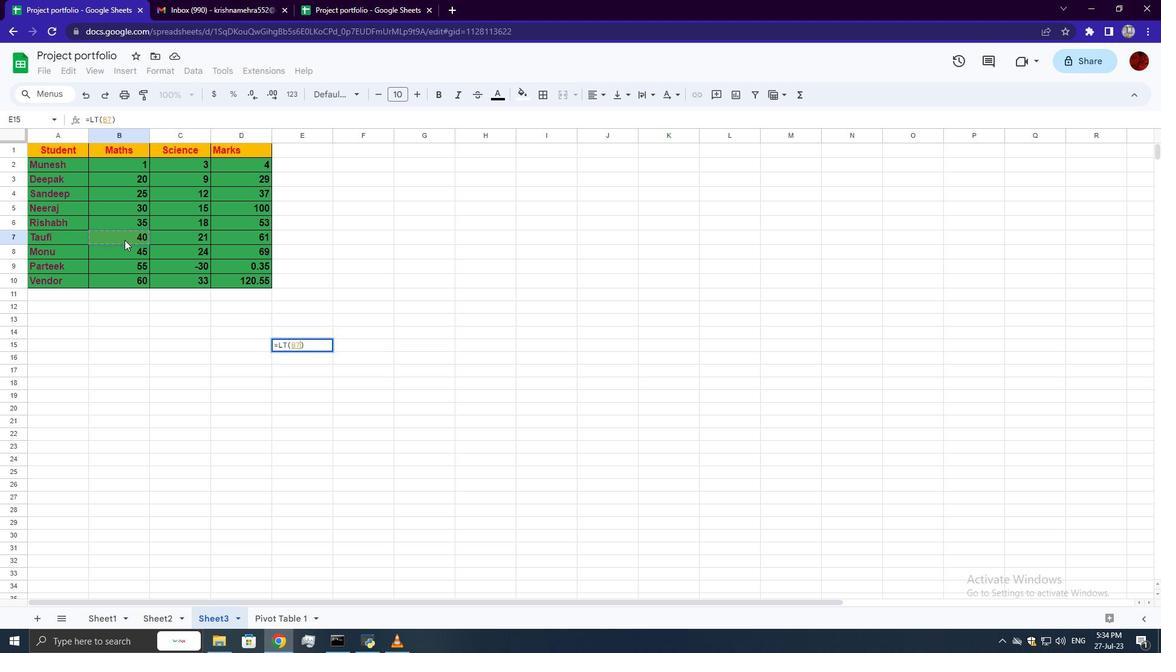 
Action: Mouse moved to (248, 207)
Screenshot: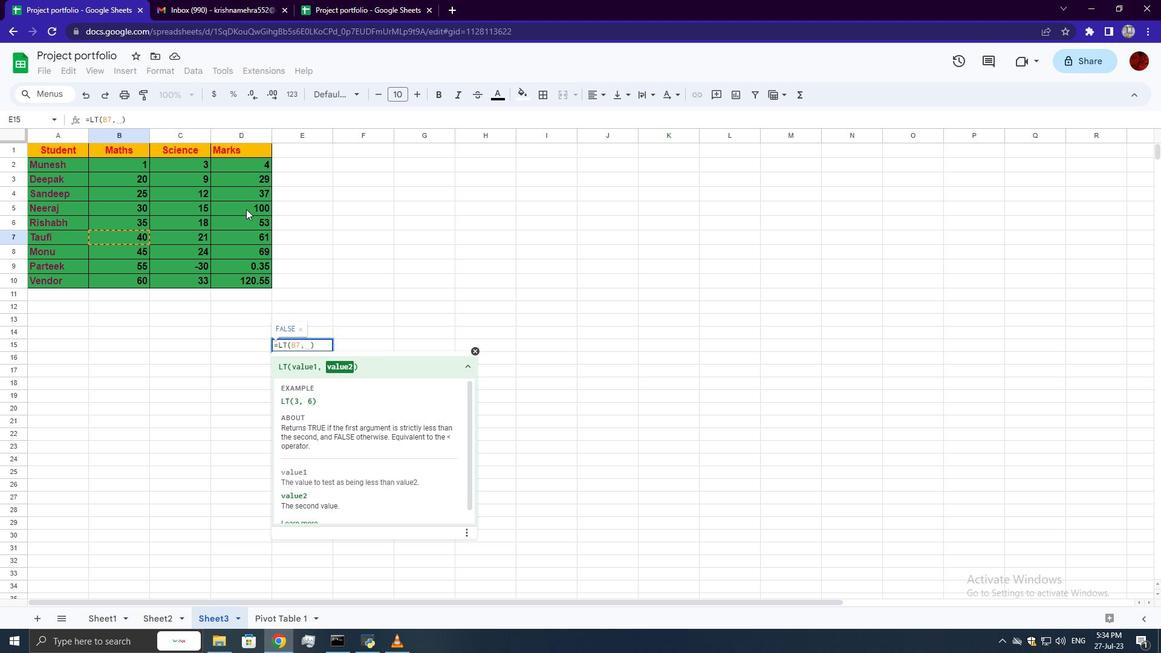 
Action: Mouse pressed left at (248, 207)
Screenshot: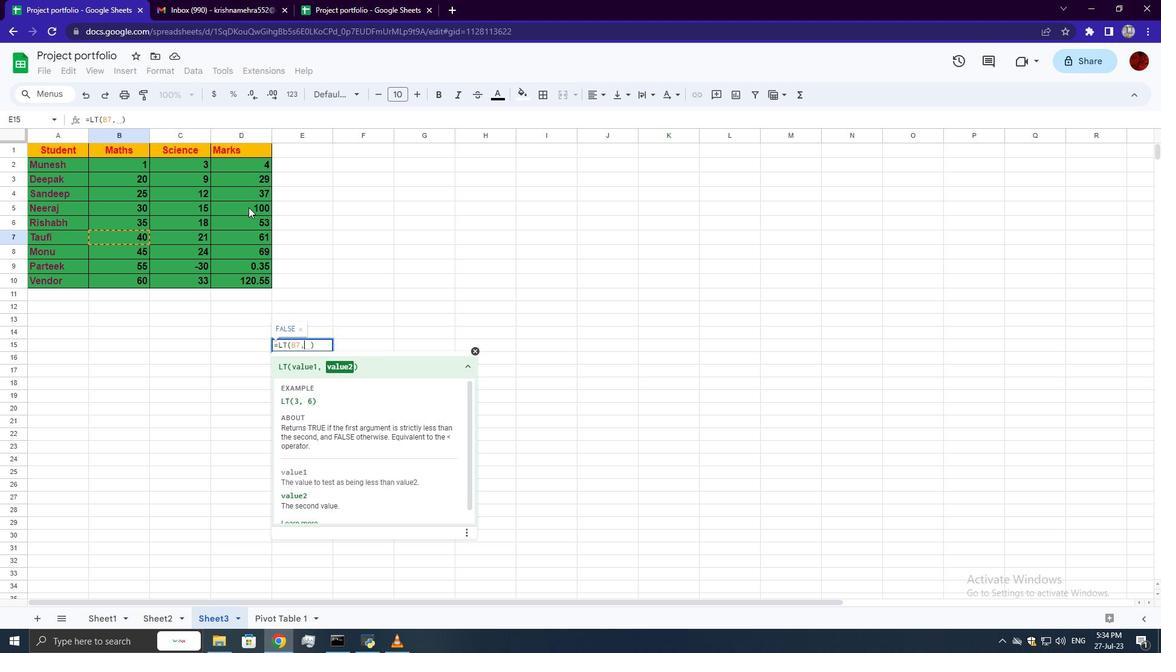 
Action: Key pressed <Key.enter>
Screenshot: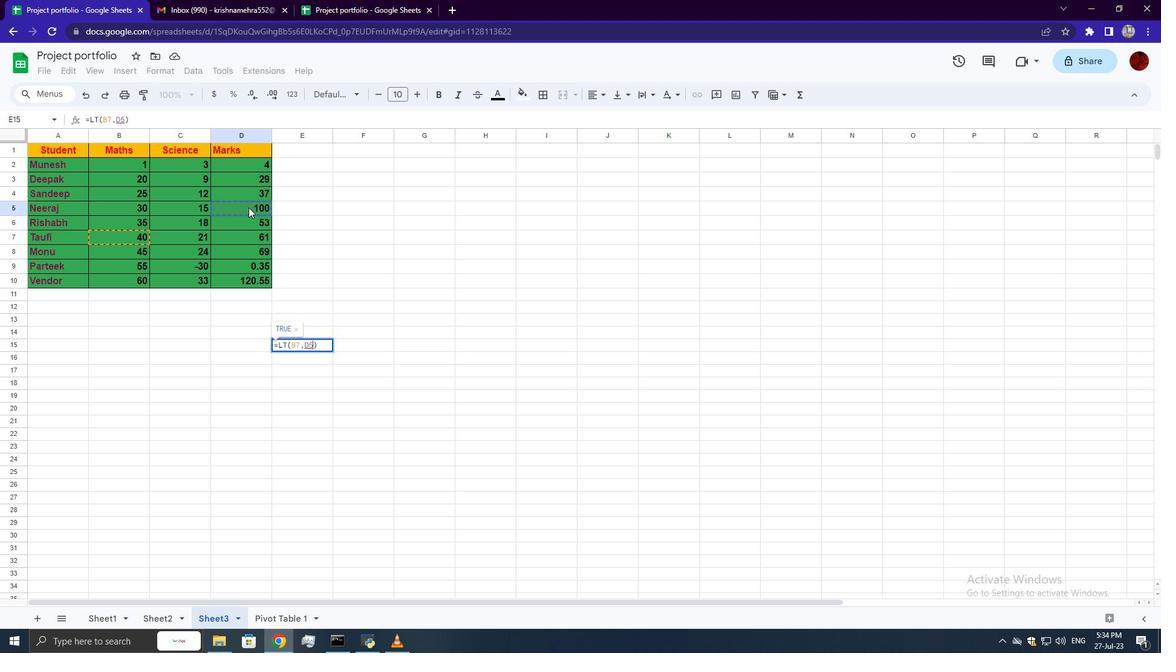 
